 Task: In the  document Sophia ,change text color to 'Dark Blue' Insert the mentioned shape above the text 'Rounded Rectangle'. Change color of the shape to  RedChange shape height to  3
Action: Mouse moved to (432, 206)
Screenshot: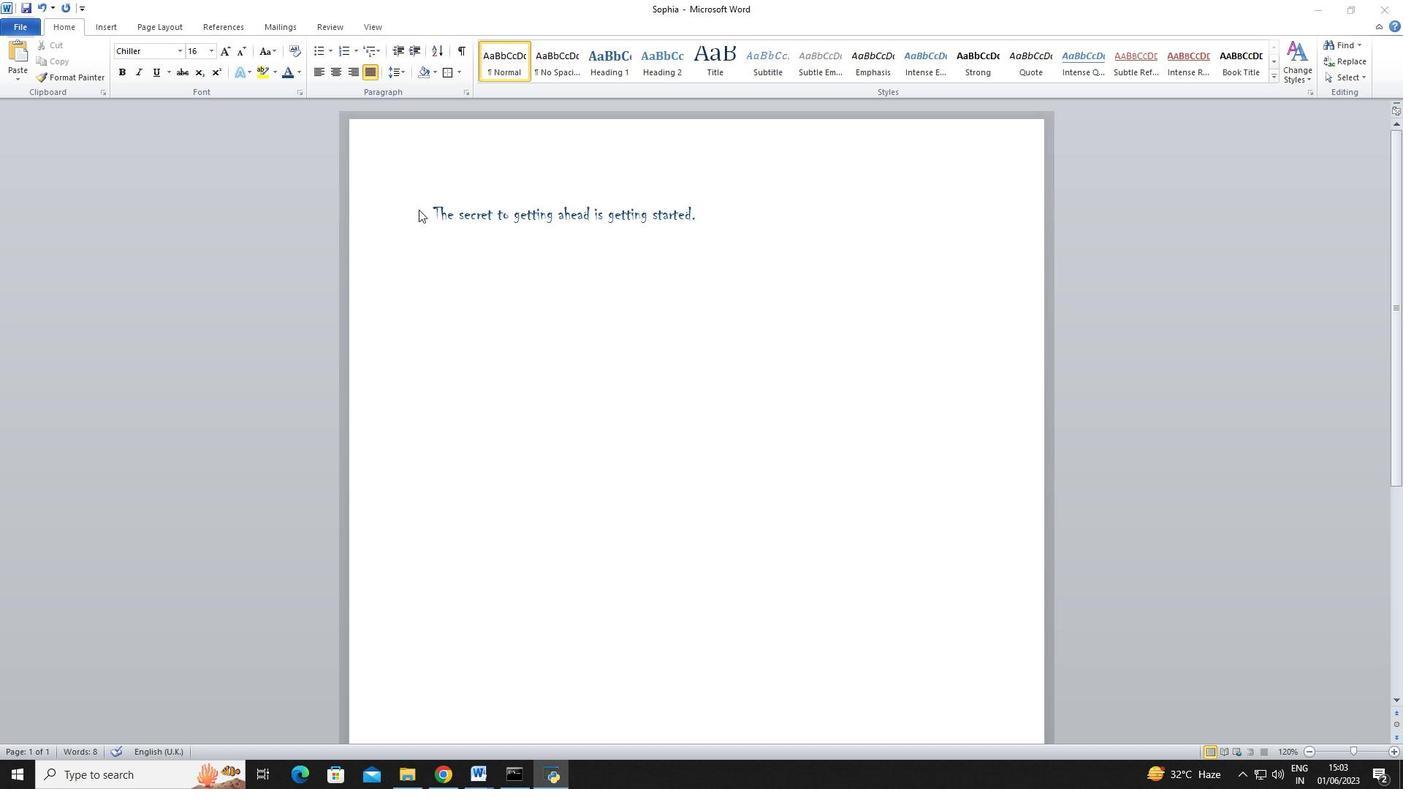 
Action: Mouse pressed left at (432, 206)
Screenshot: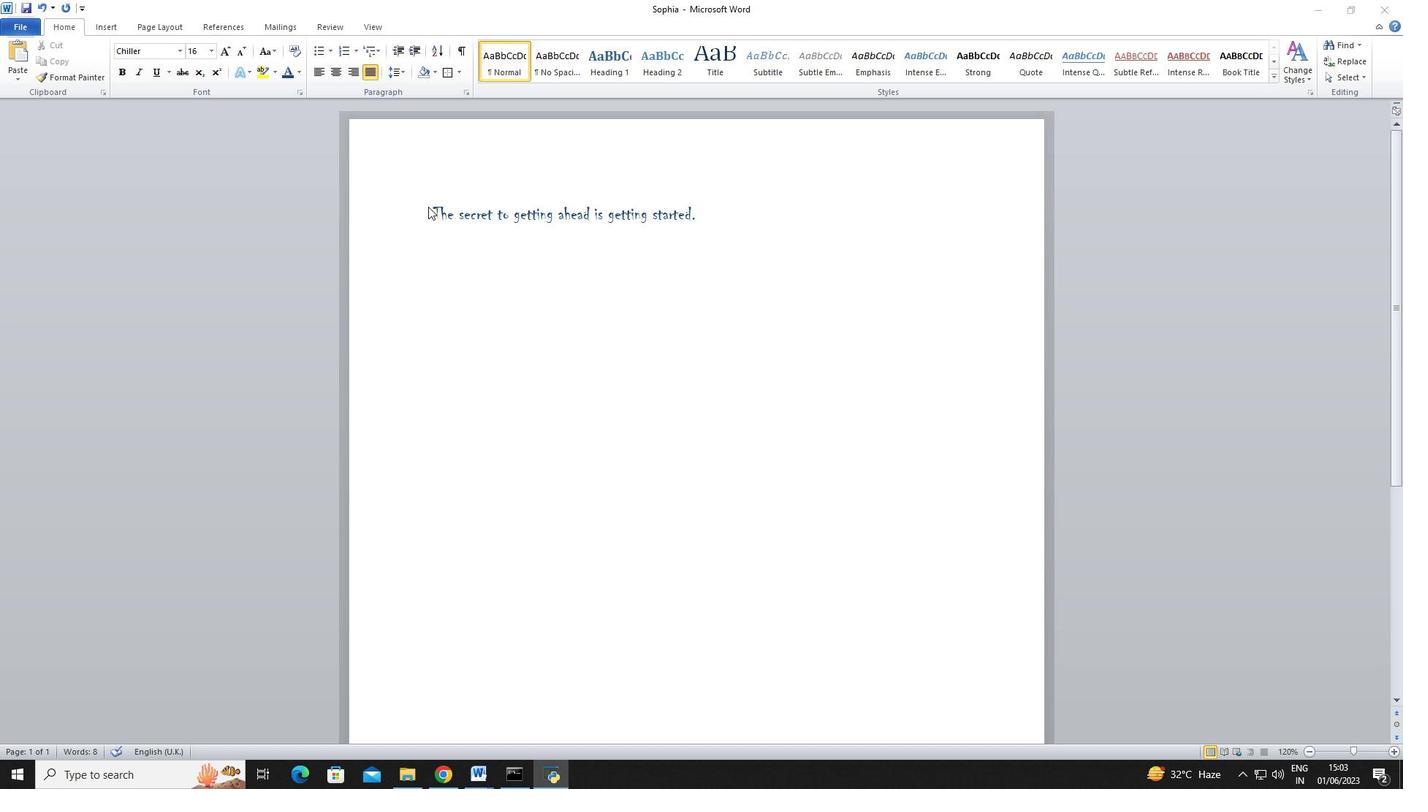 
Action: Mouse moved to (698, 213)
Screenshot: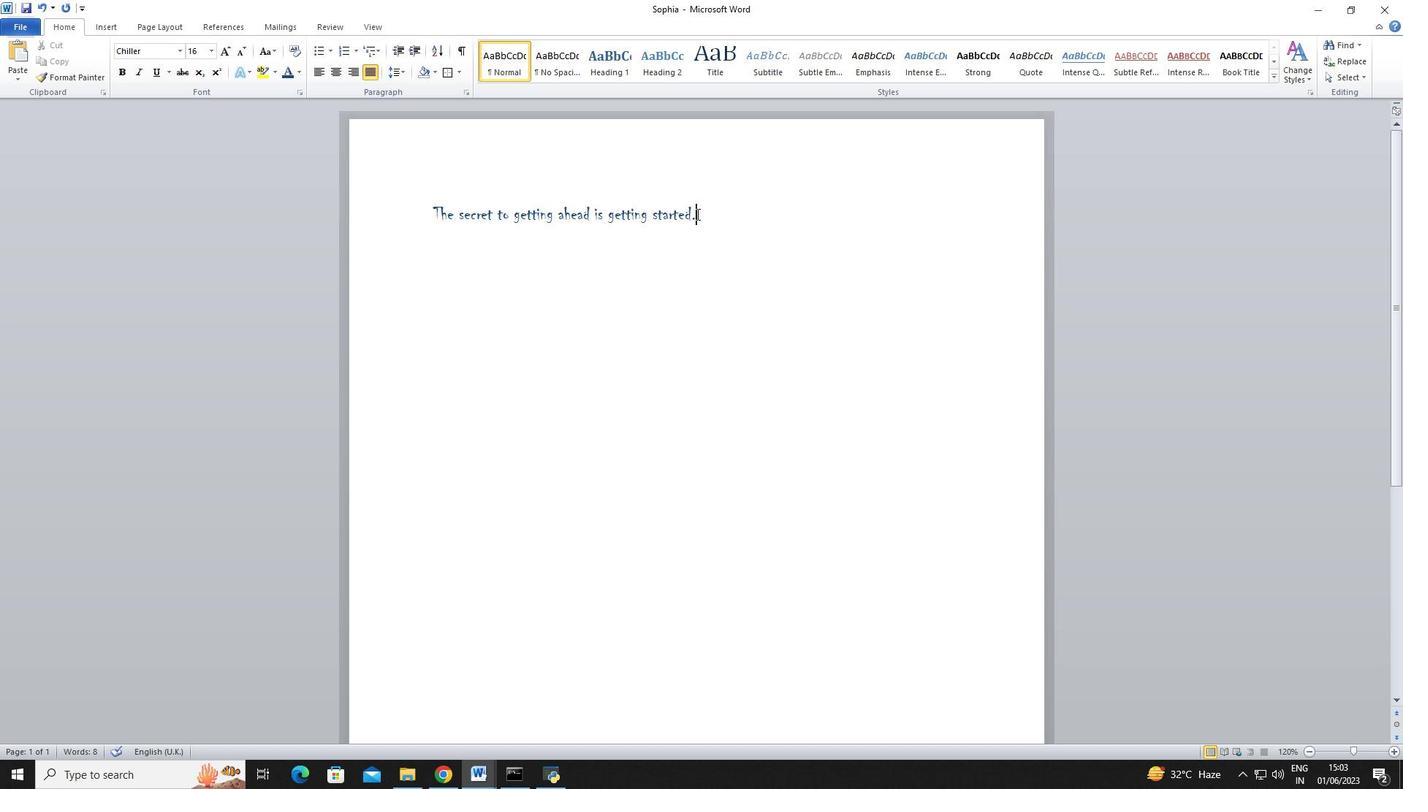 
Action: Mouse pressed left at (698, 213)
Screenshot: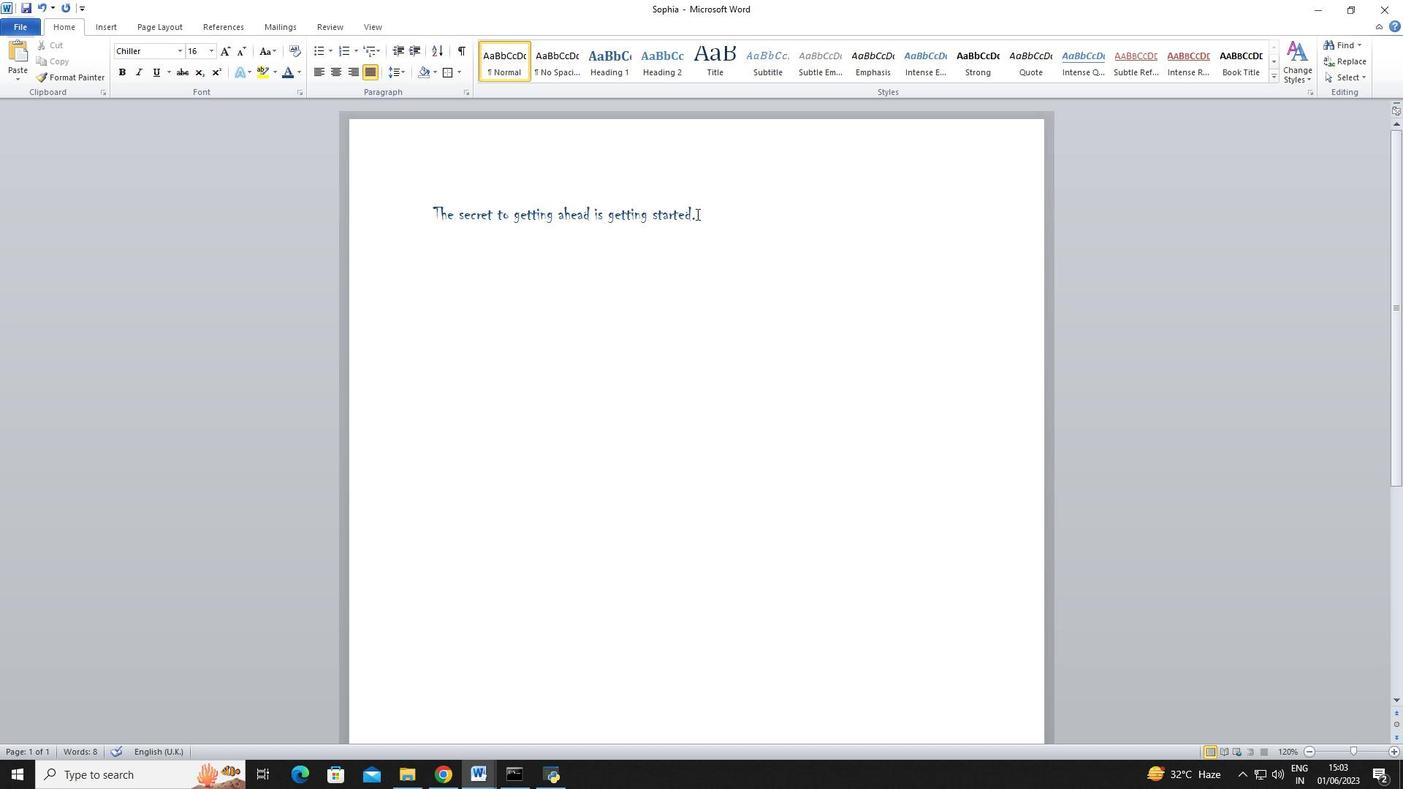 
Action: Mouse moved to (299, 76)
Screenshot: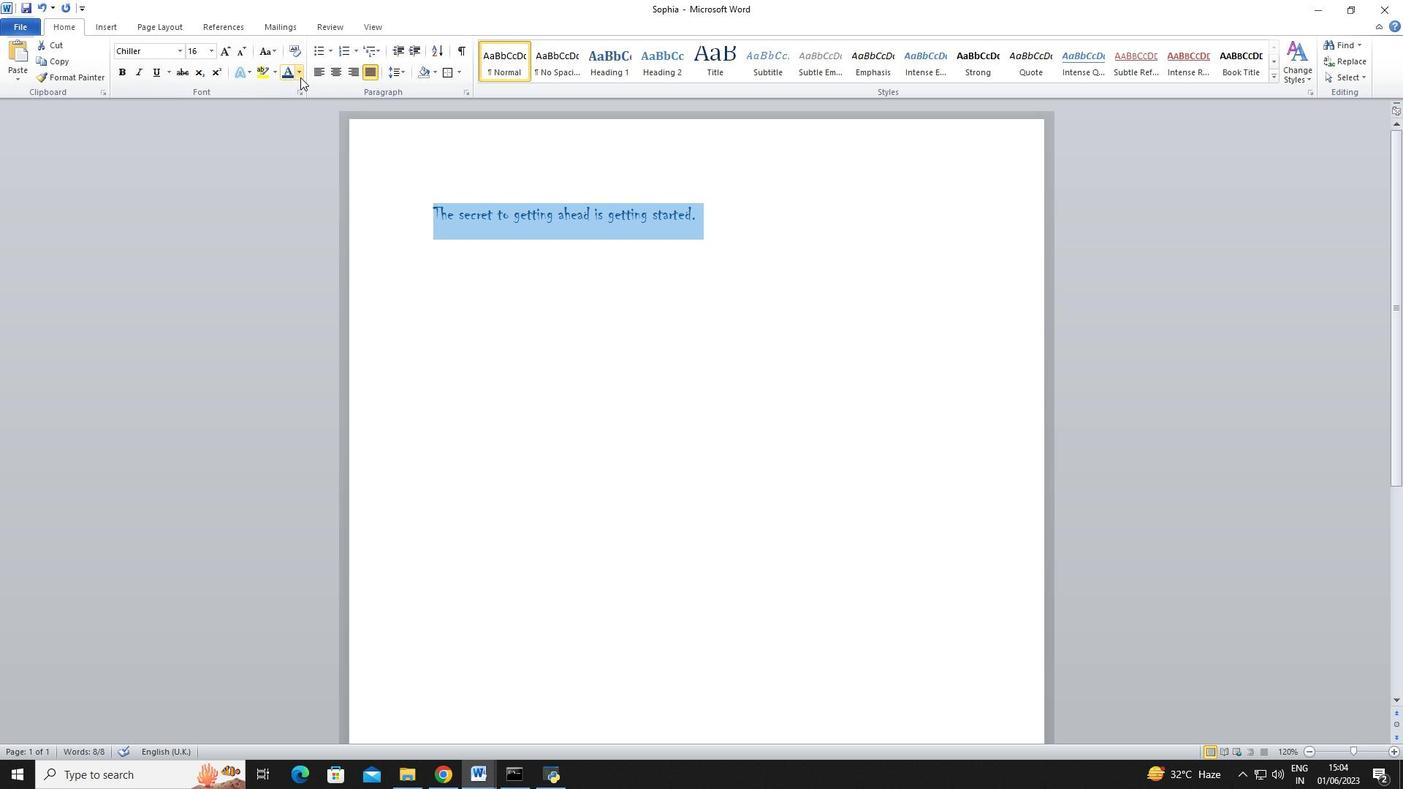 
Action: Mouse pressed left at (299, 76)
Screenshot: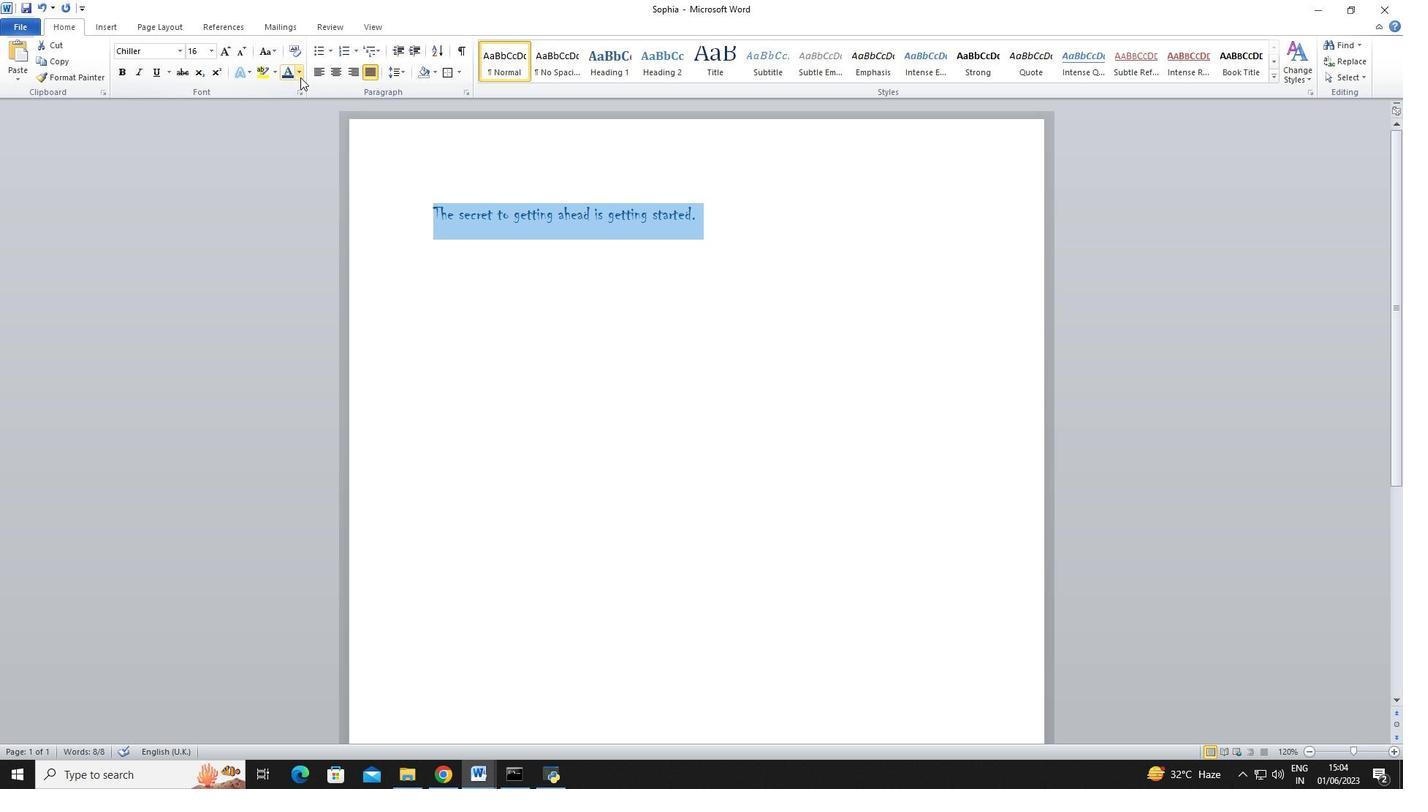 
Action: Mouse moved to (323, 116)
Screenshot: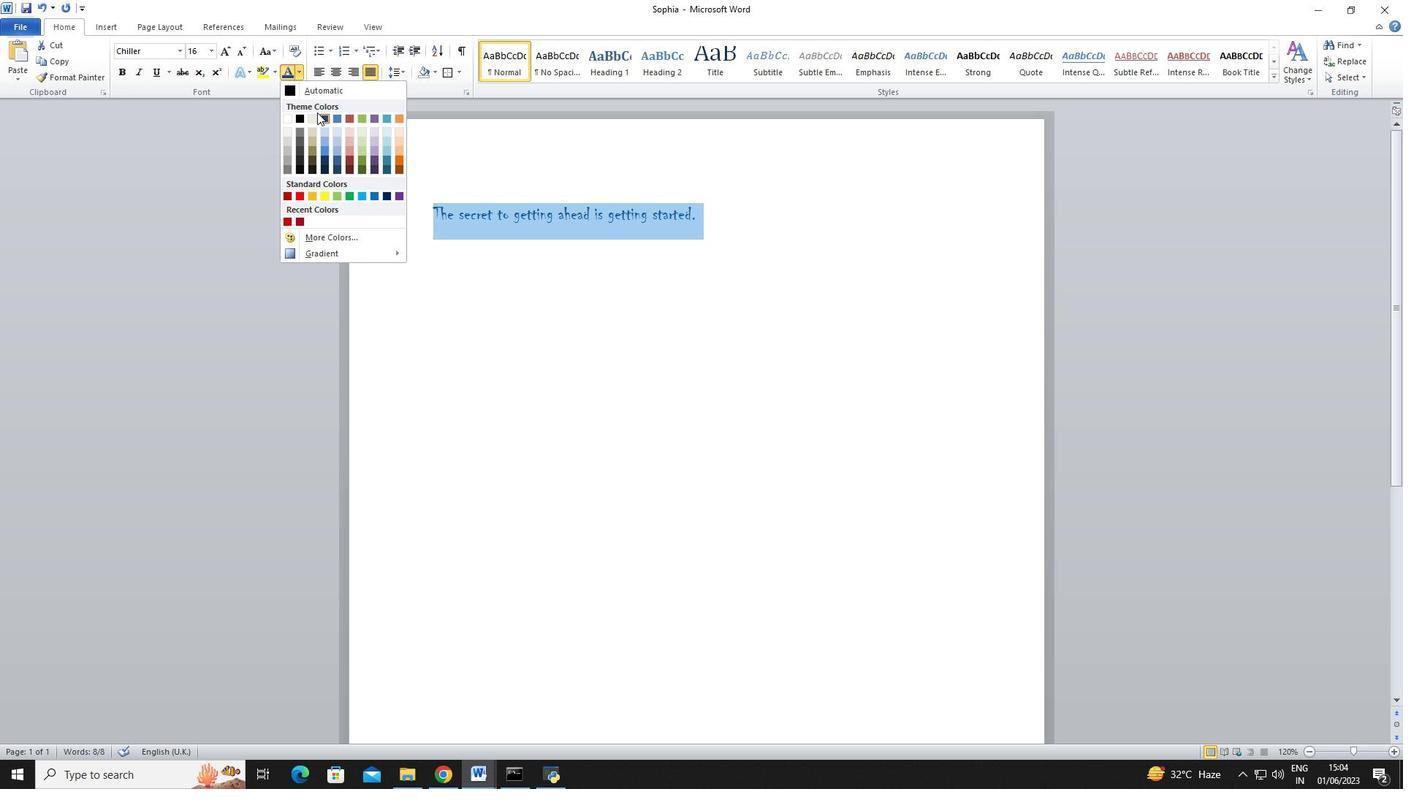 
Action: Mouse pressed left at (323, 116)
Screenshot: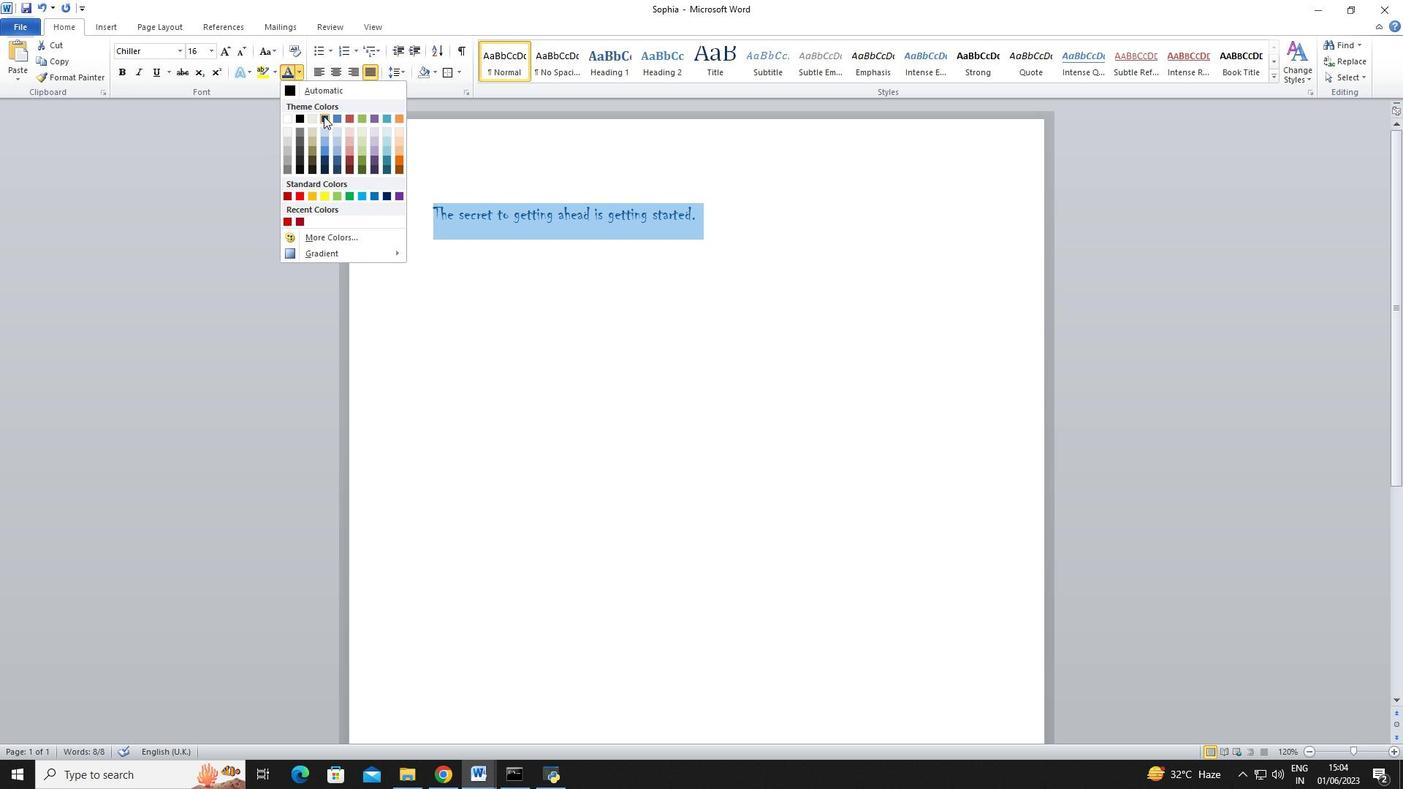 
Action: Mouse moved to (432, 198)
Screenshot: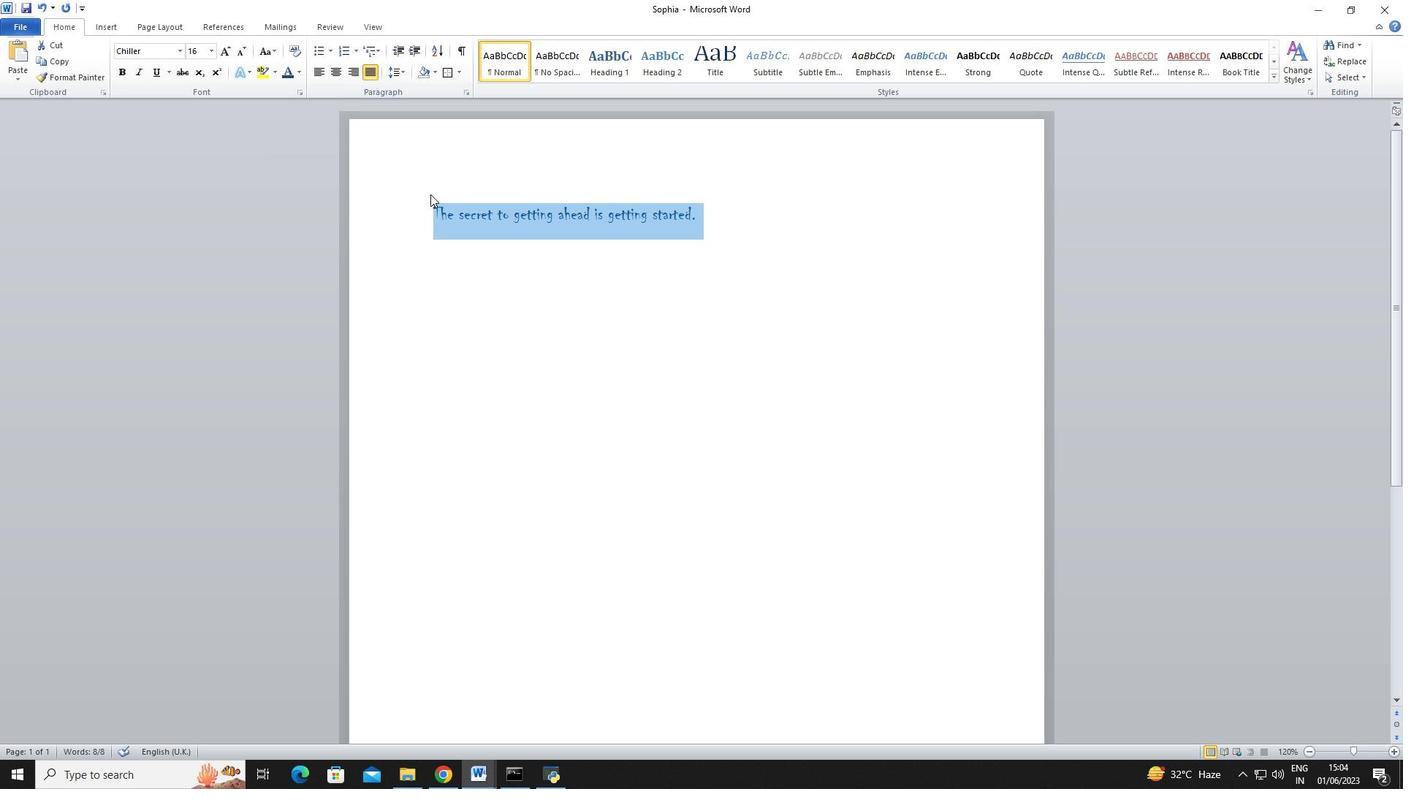 
Action: Mouse pressed left at (432, 198)
Screenshot: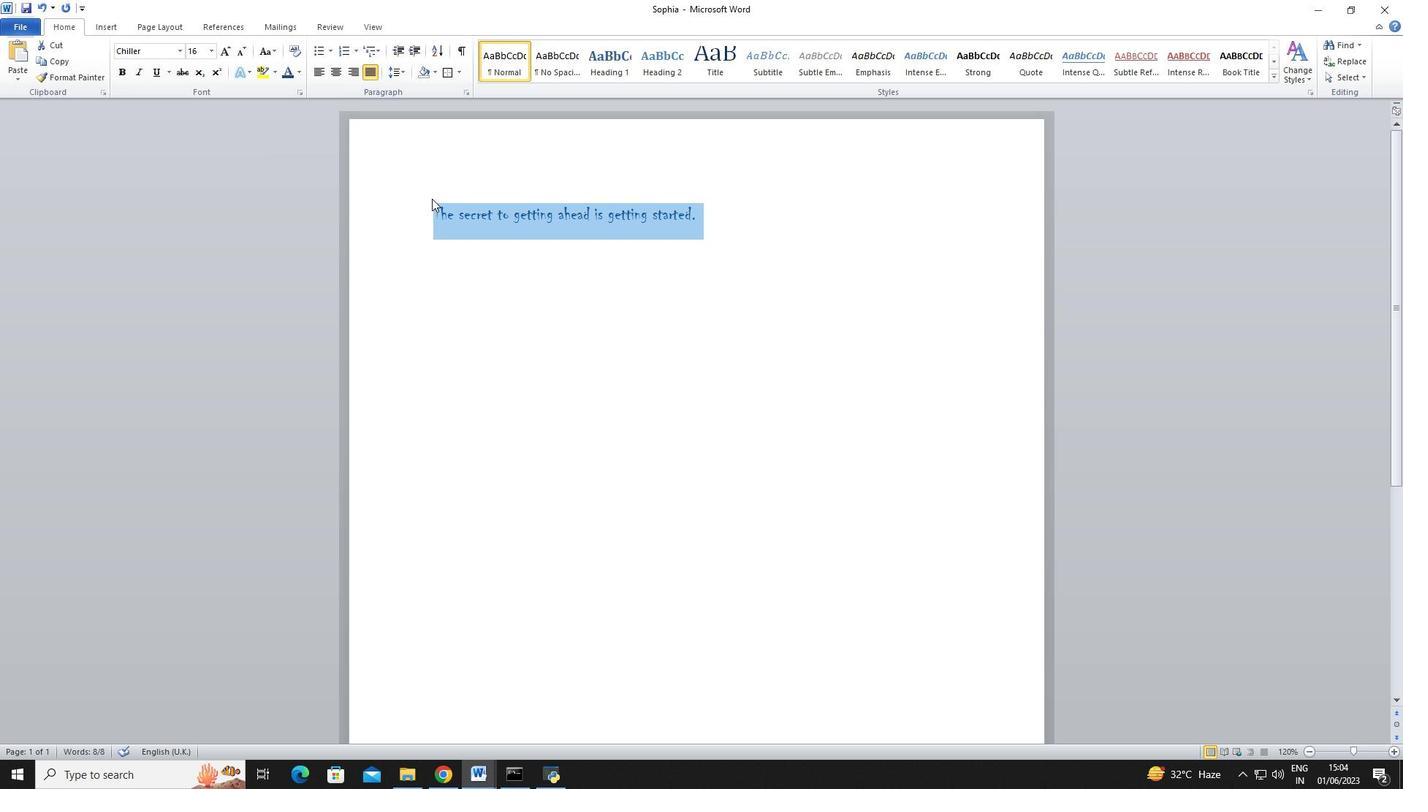 
Action: Mouse moved to (432, 214)
Screenshot: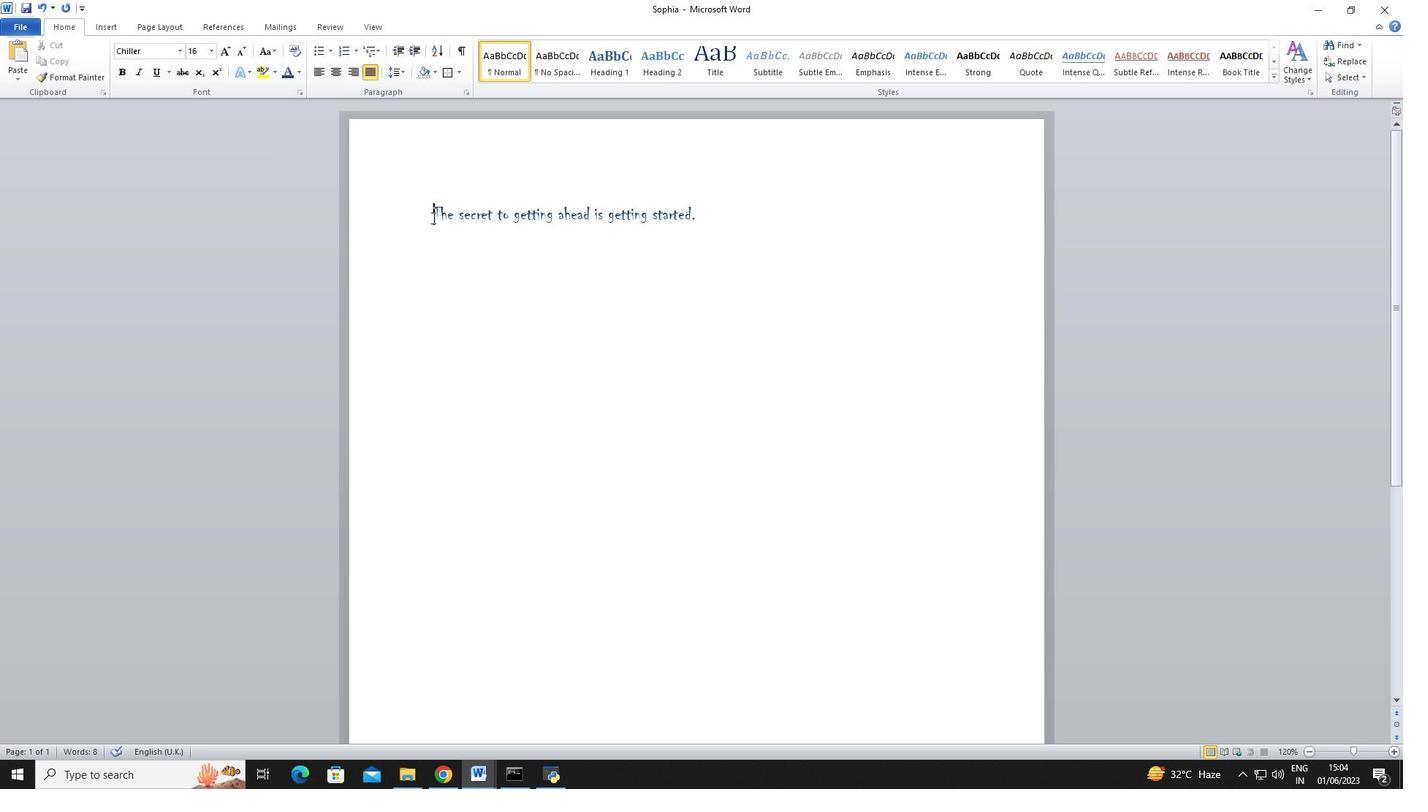
Action: Key pressed <Key.enter>
Screenshot: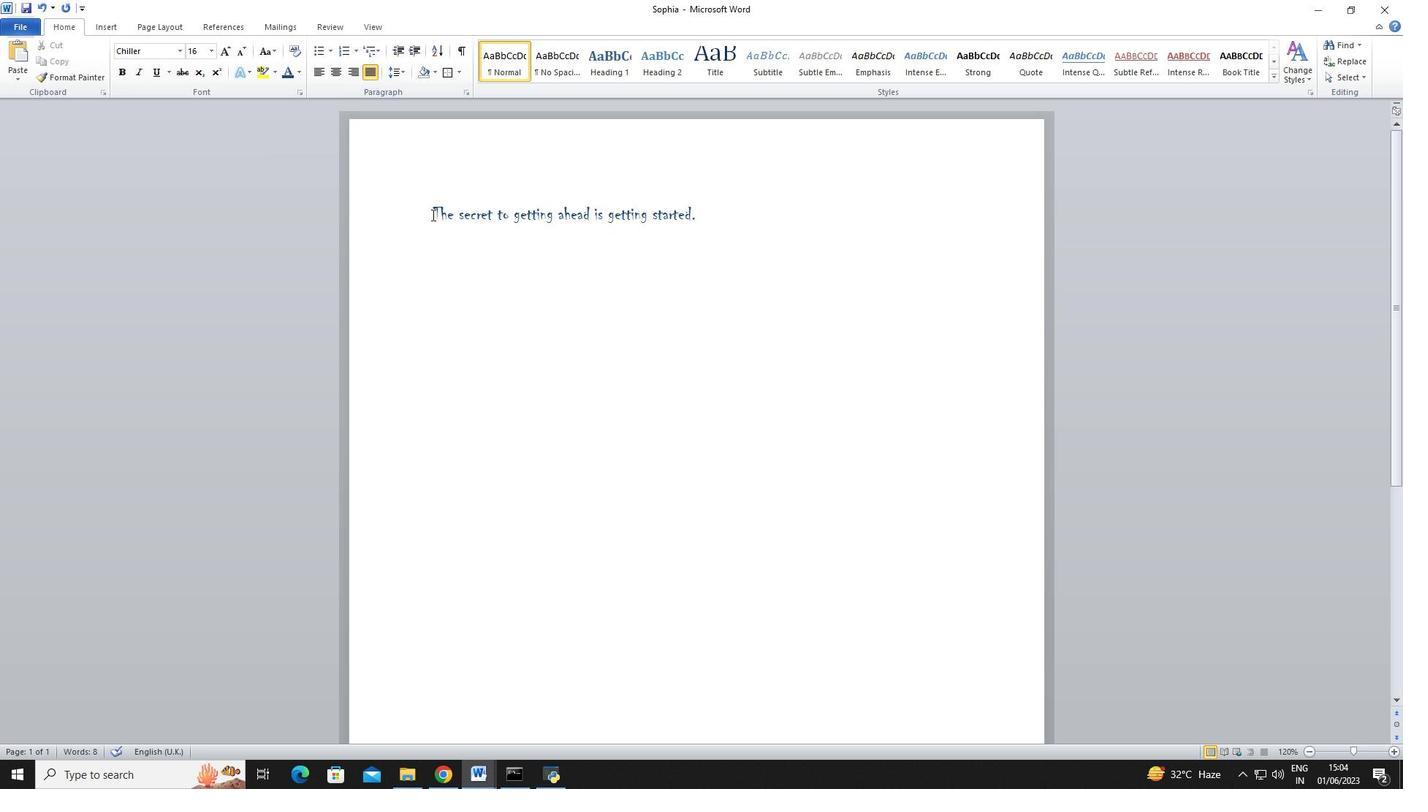 
Action: Mouse moved to (427, 206)
Screenshot: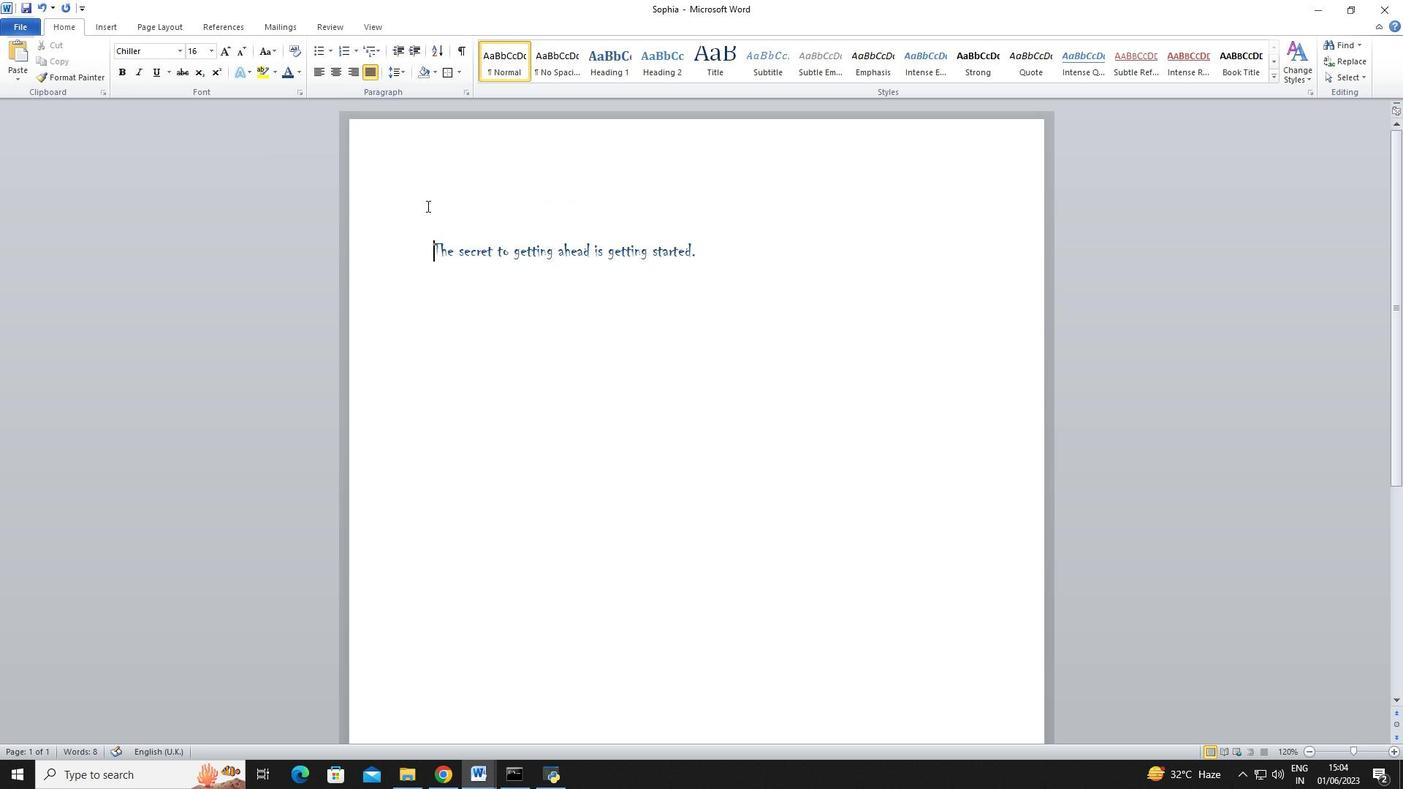 
Action: Mouse pressed left at (427, 206)
Screenshot: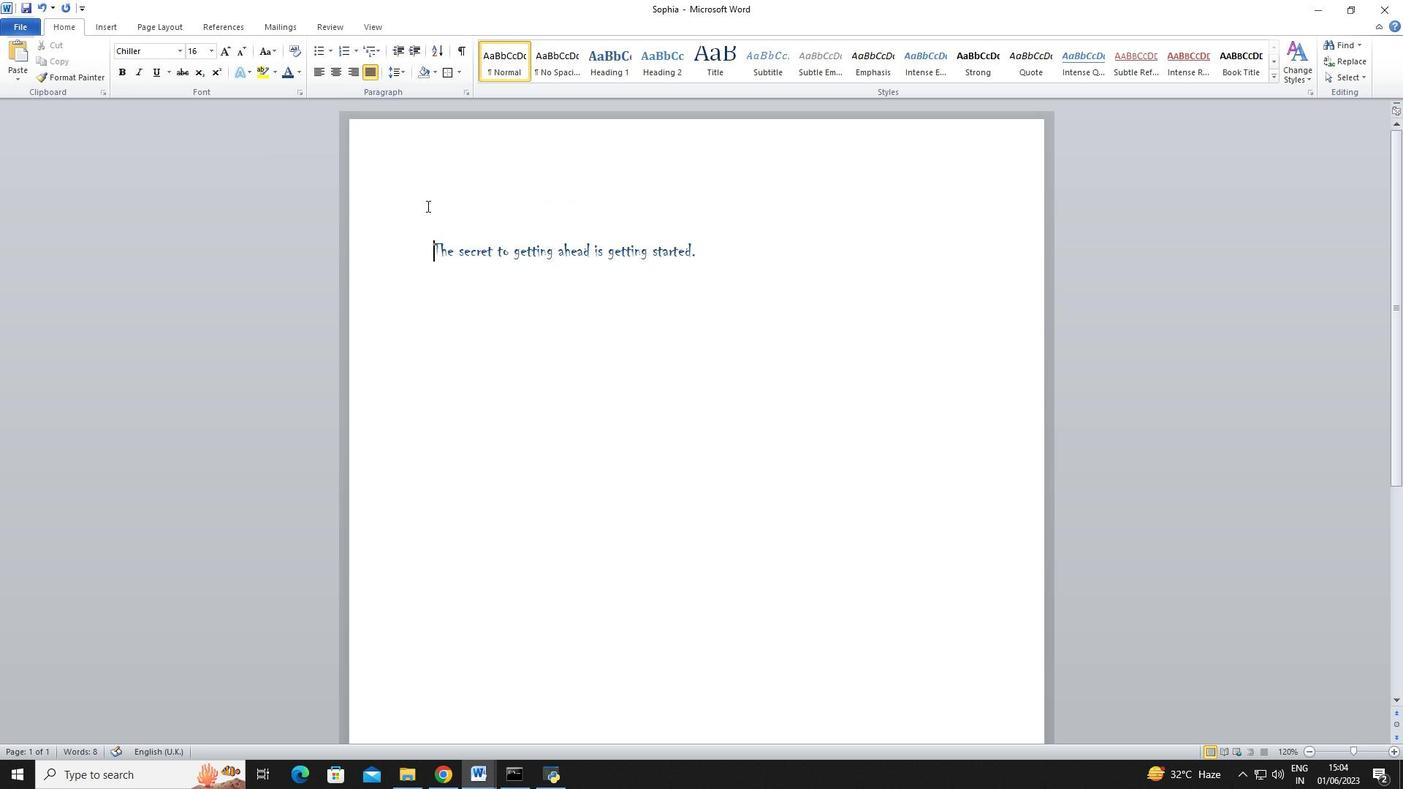 
Action: Mouse moved to (106, 32)
Screenshot: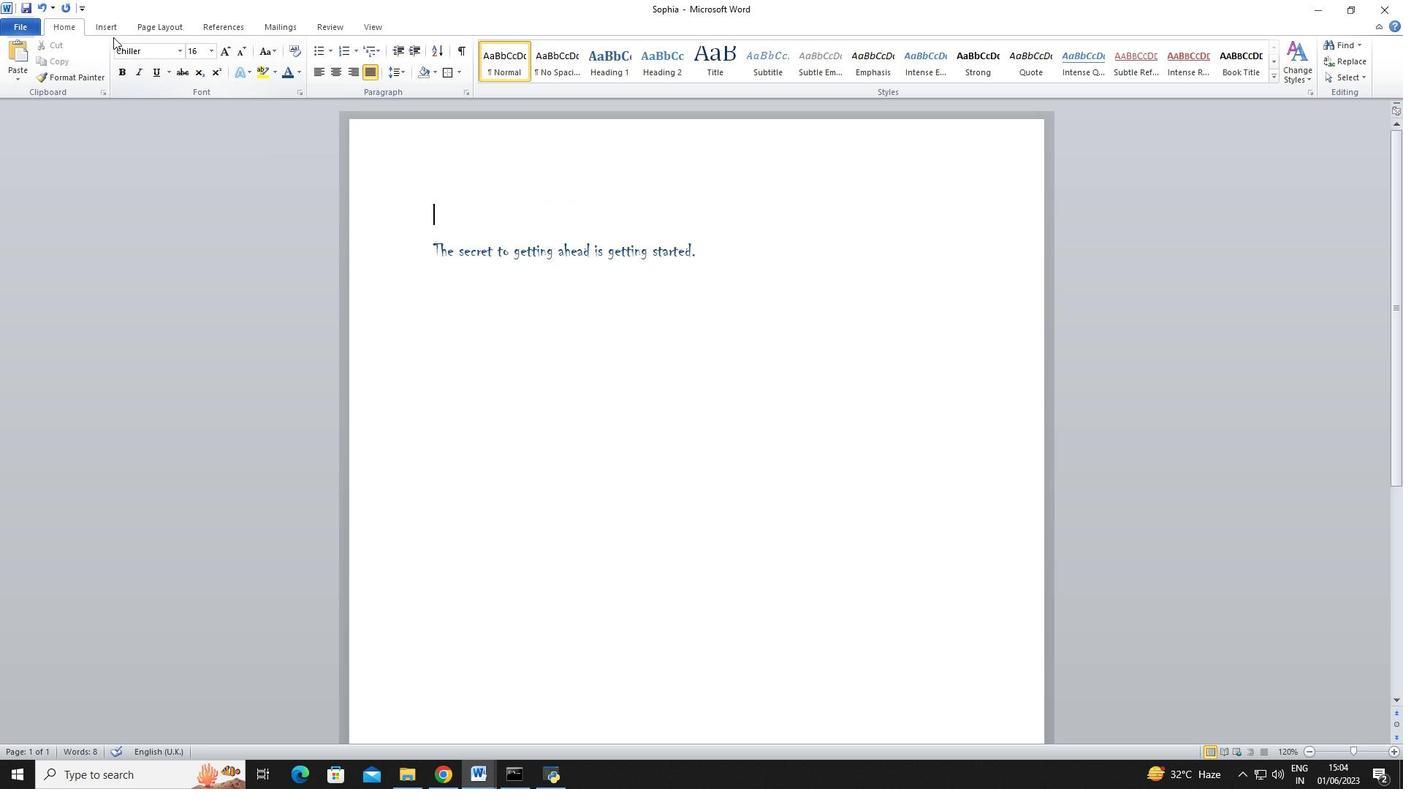 
Action: Mouse pressed left at (106, 32)
Screenshot: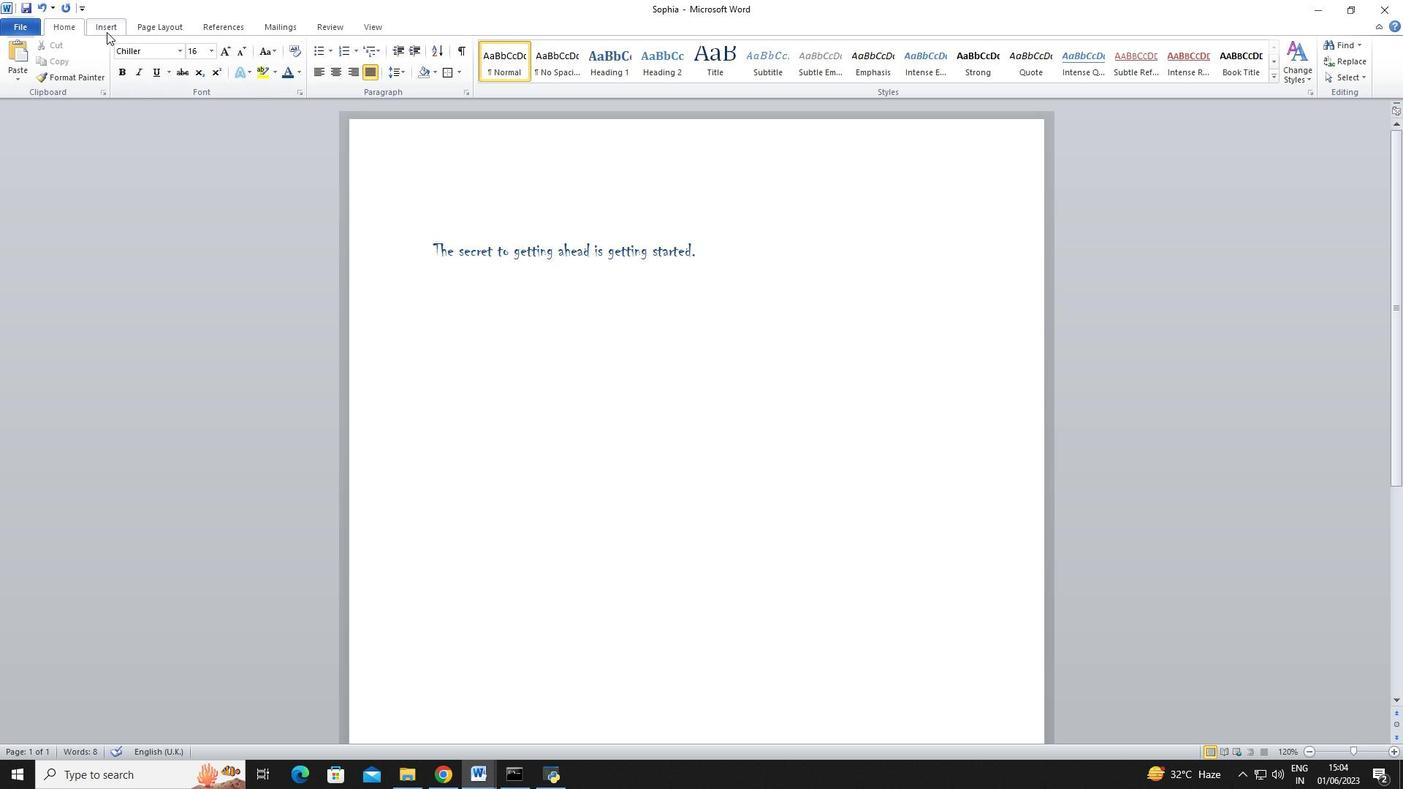 
Action: Mouse moved to (208, 72)
Screenshot: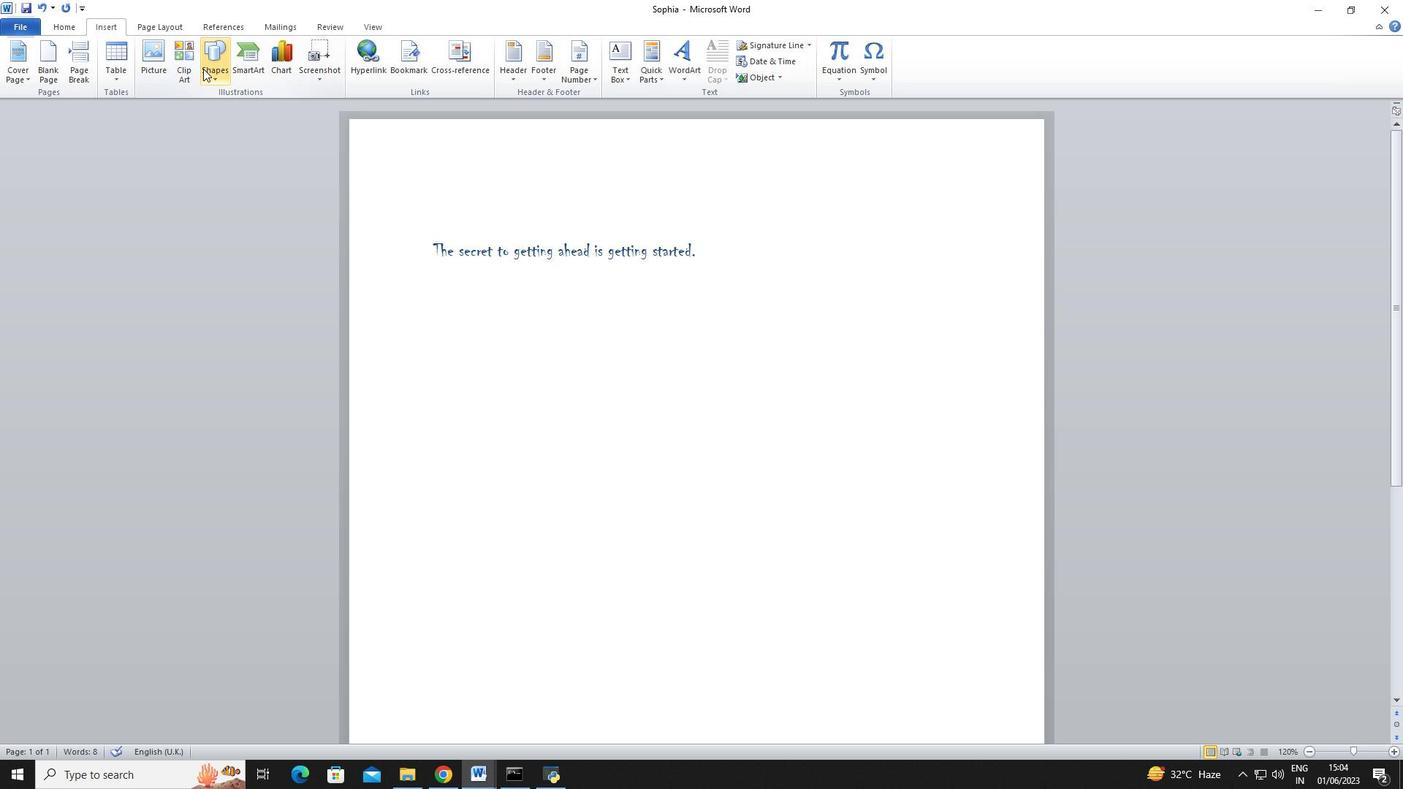 
Action: Mouse pressed left at (208, 72)
Screenshot: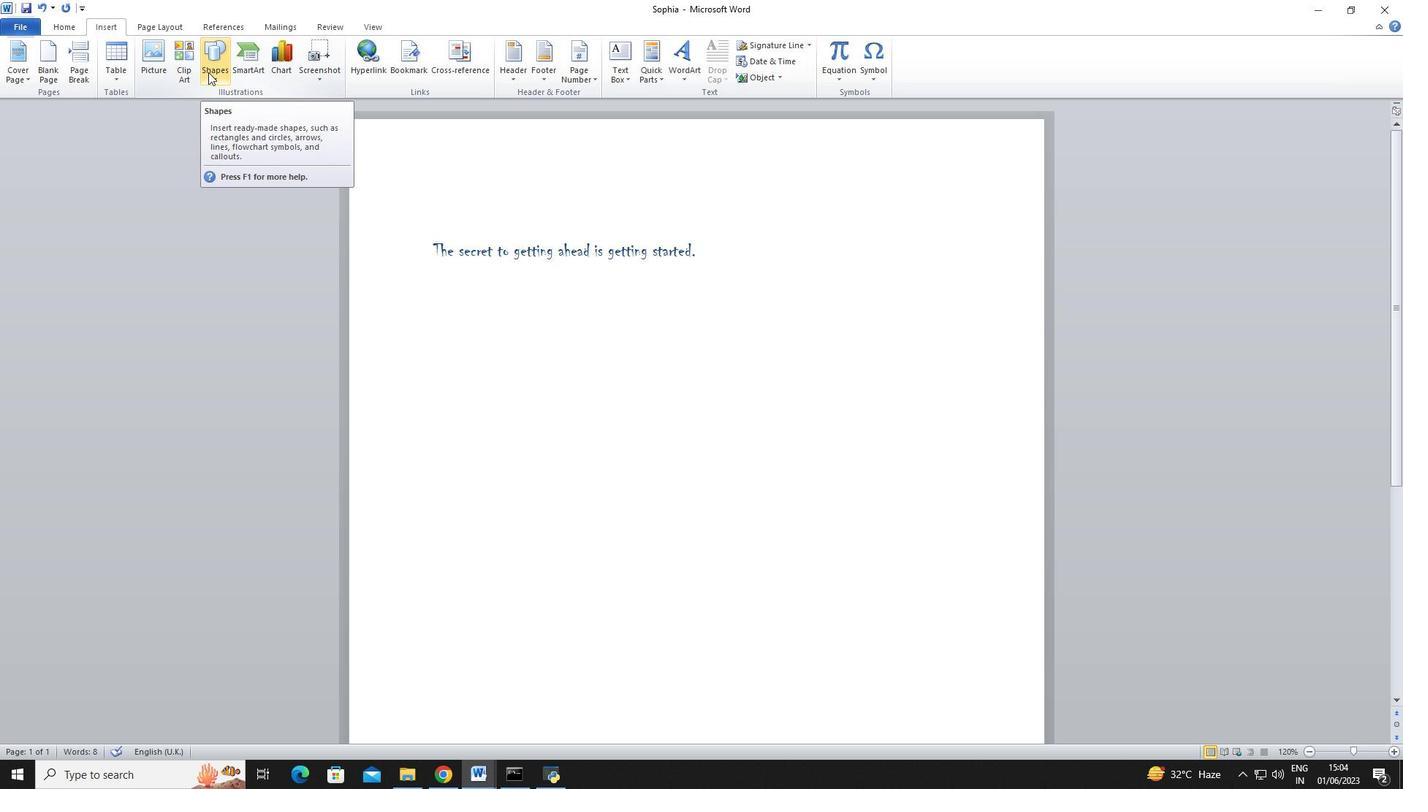 
Action: Mouse moved to (223, 174)
Screenshot: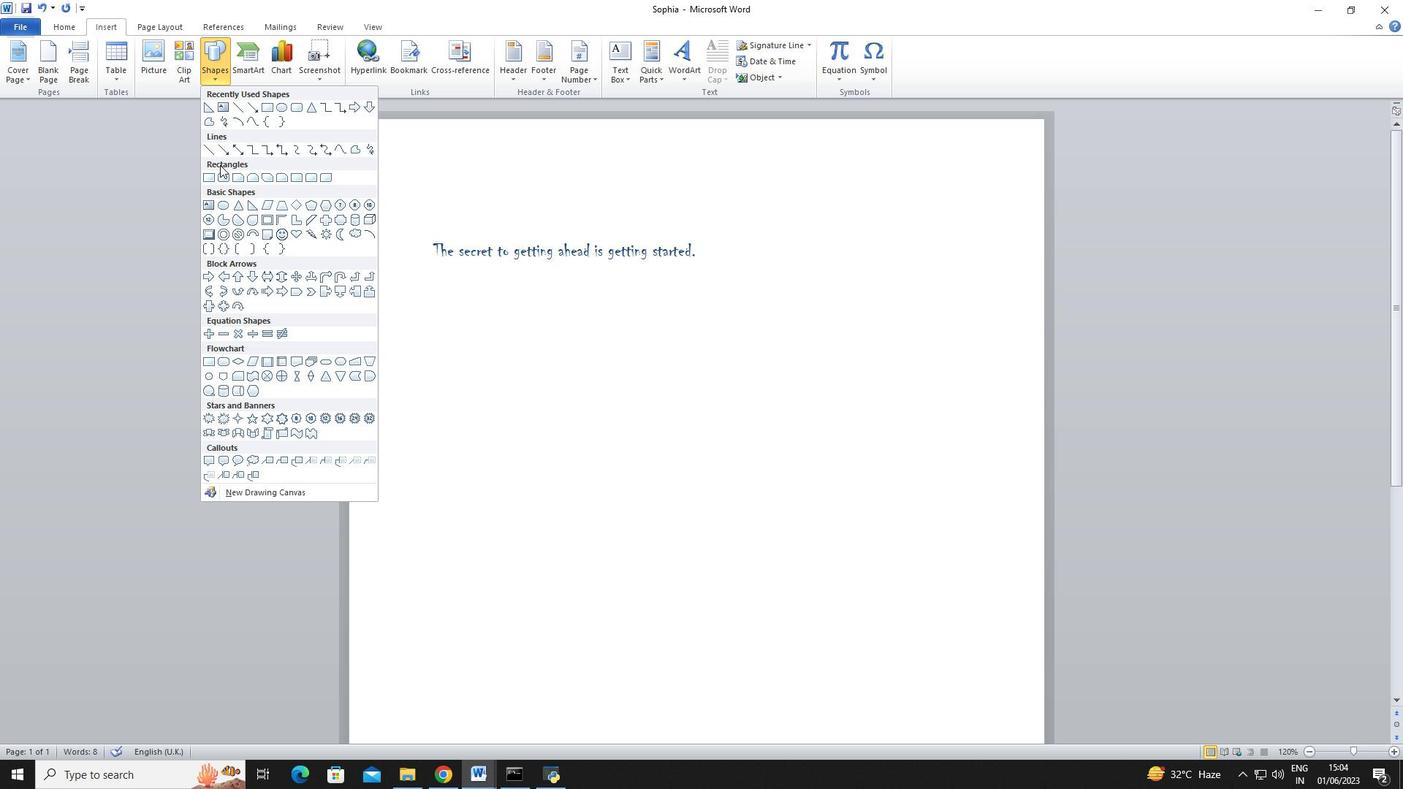 
Action: Mouse pressed left at (223, 174)
Screenshot: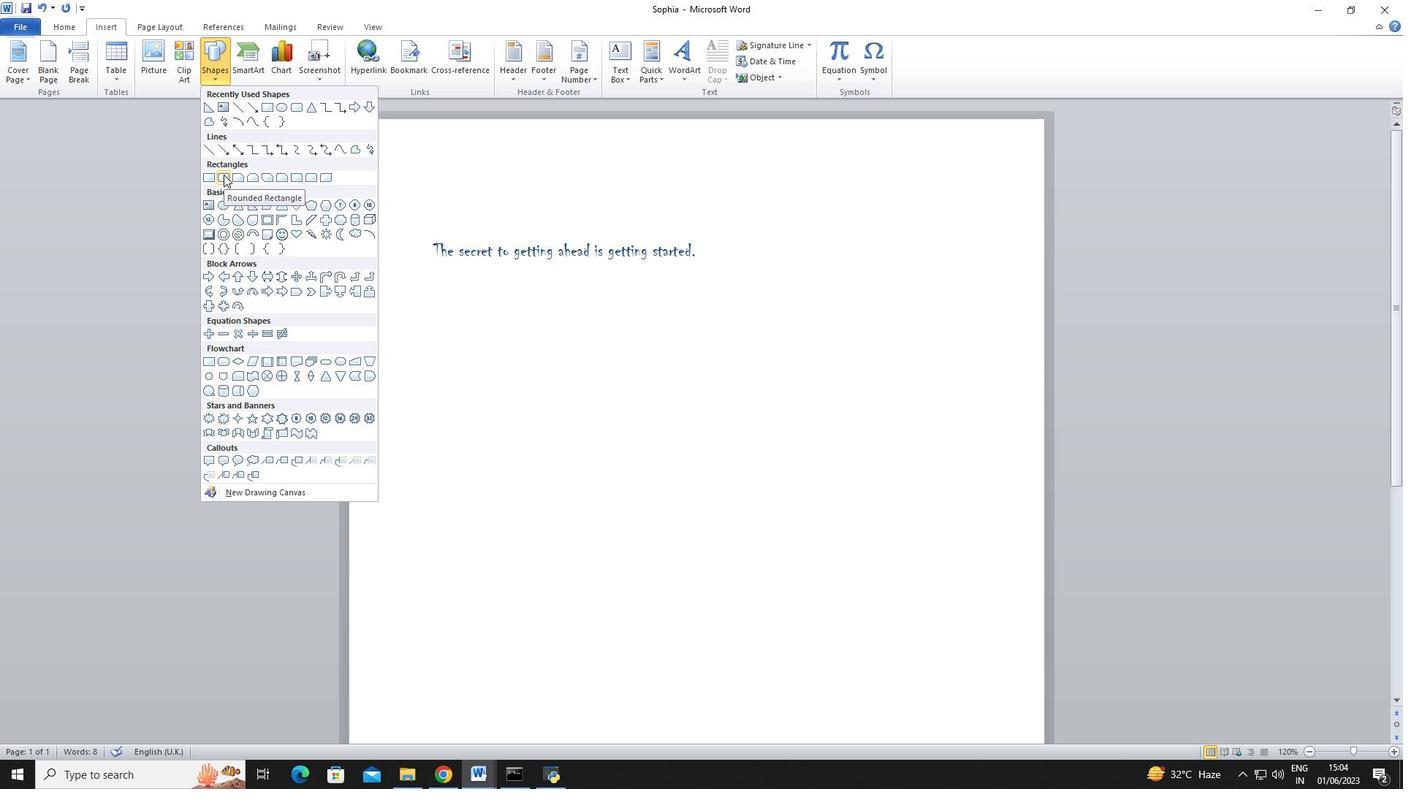 
Action: Mouse moved to (437, 184)
Screenshot: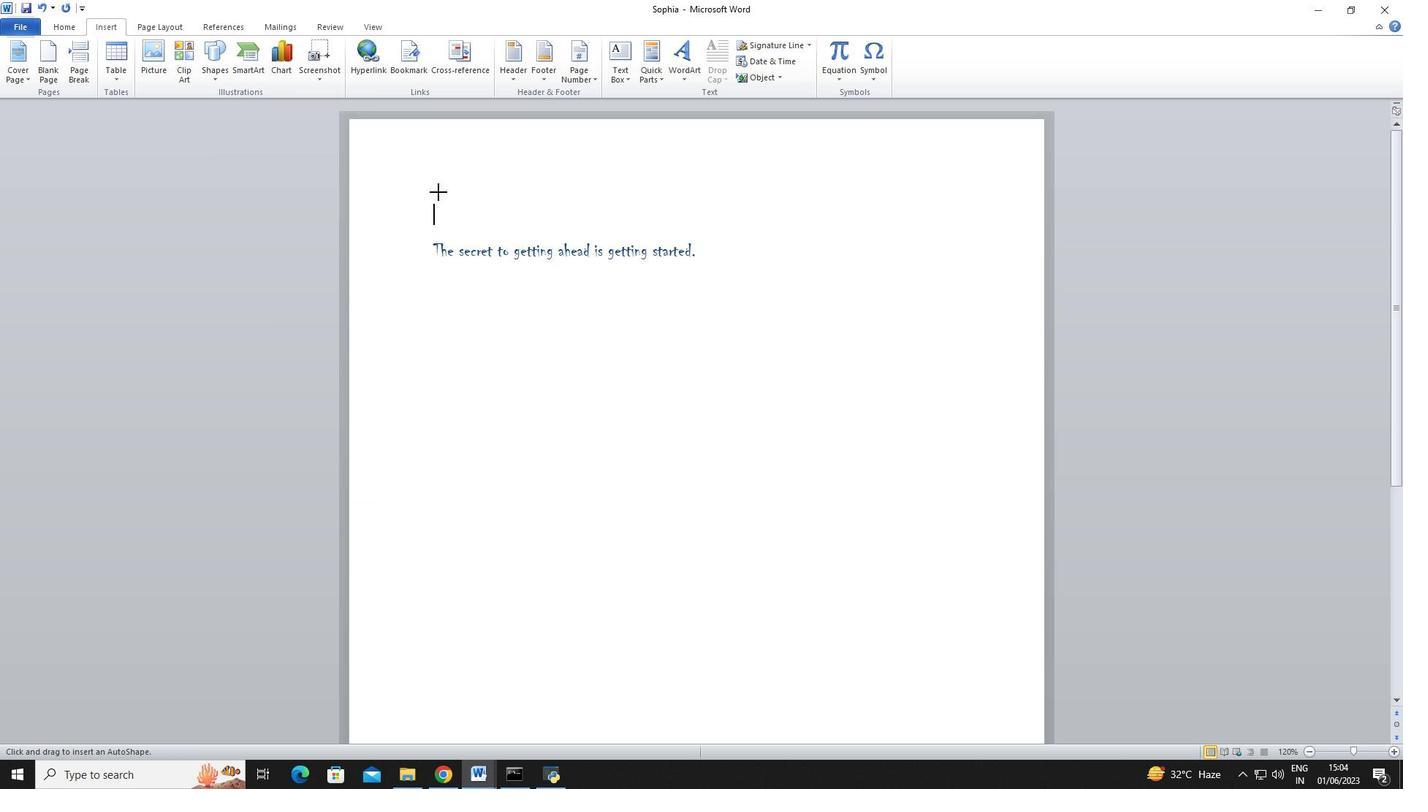 
Action: Mouse pressed left at (437, 184)
Screenshot: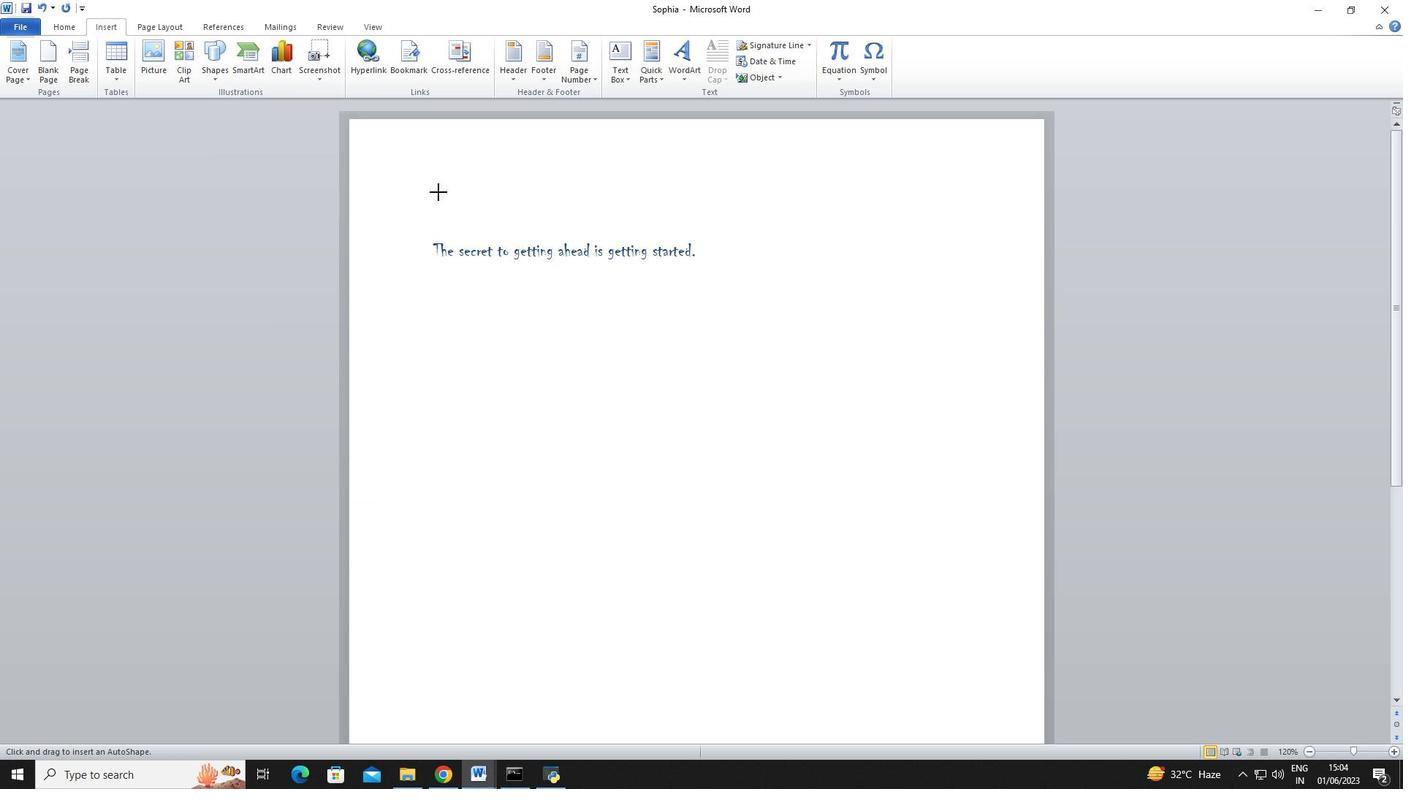 
Action: Mouse moved to (540, 48)
Screenshot: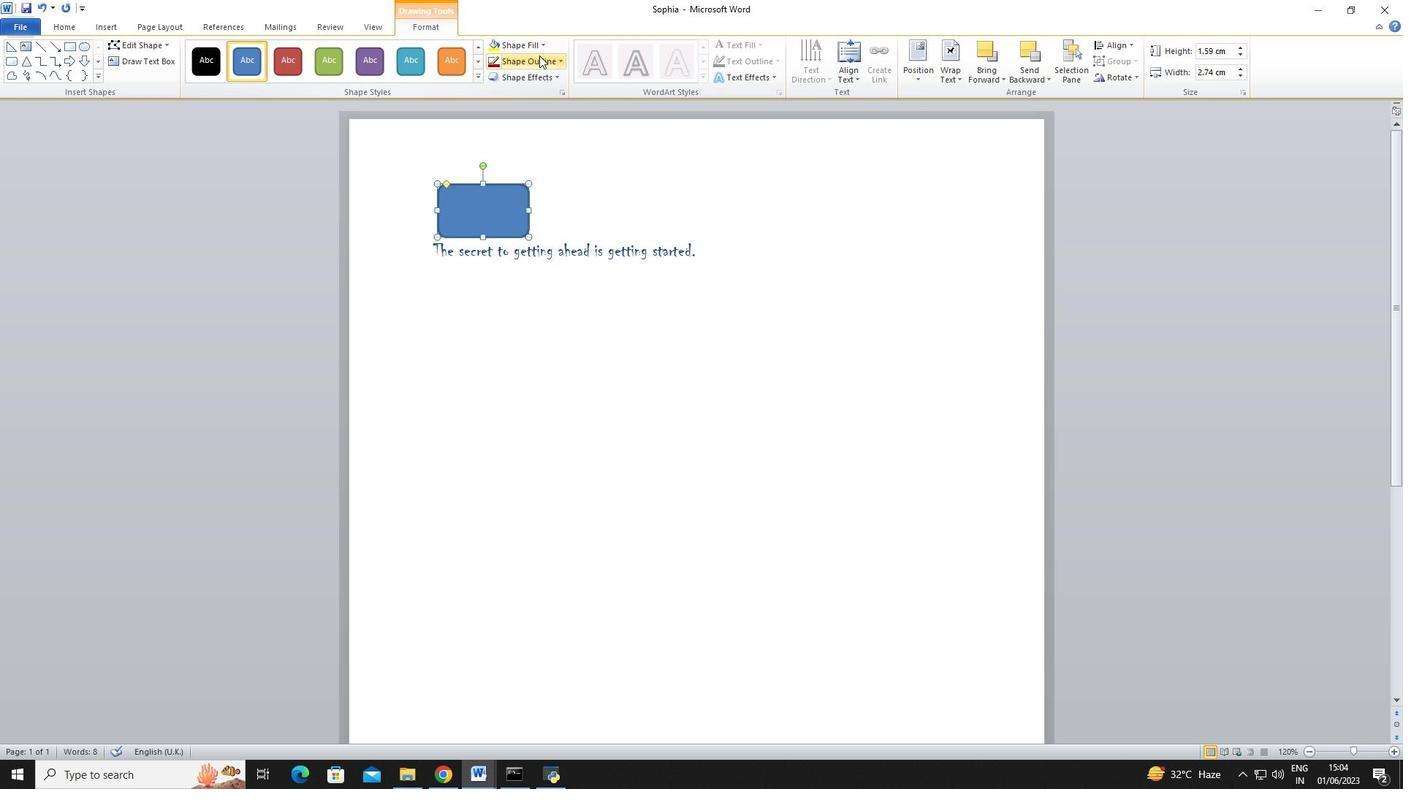 
Action: Mouse pressed left at (540, 48)
Screenshot: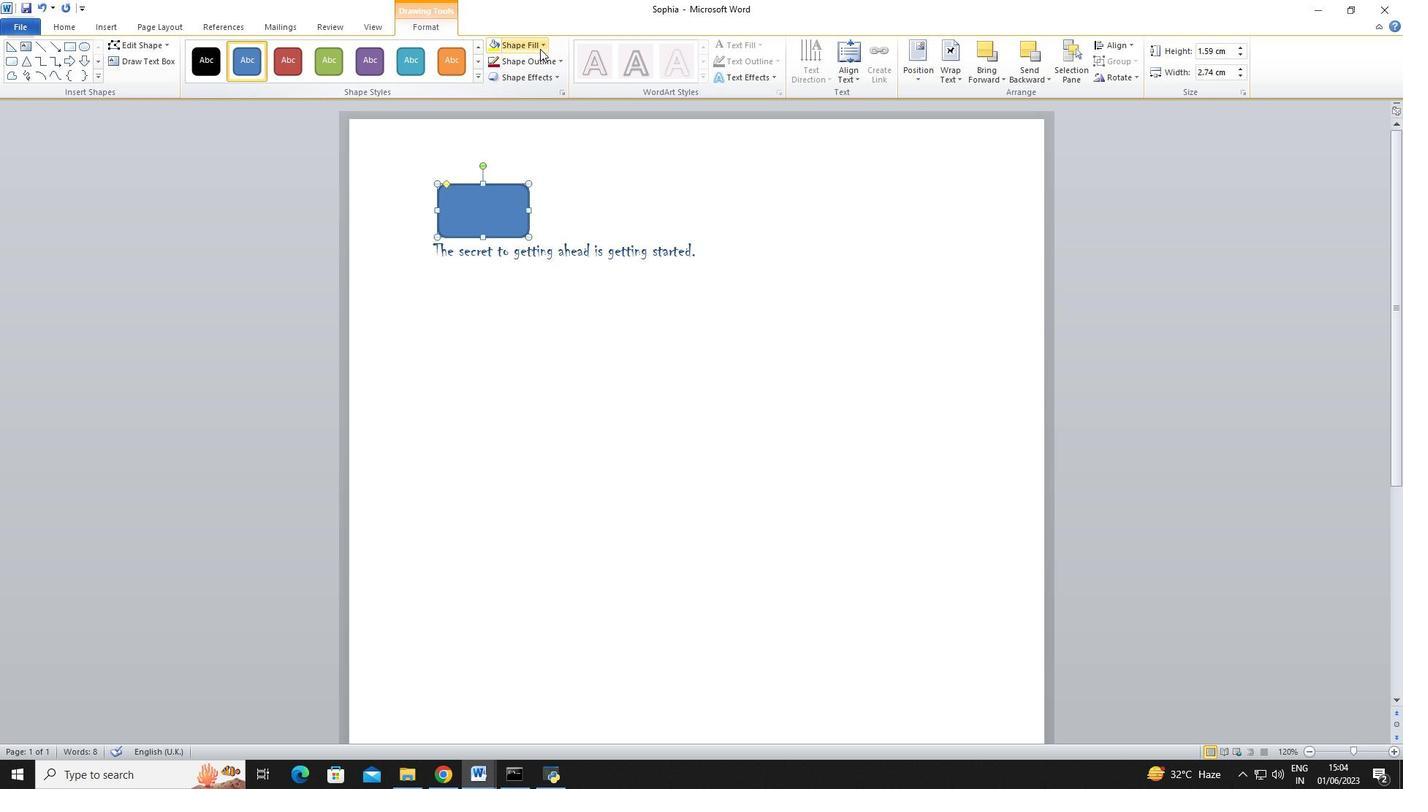 
Action: Mouse moved to (506, 149)
Screenshot: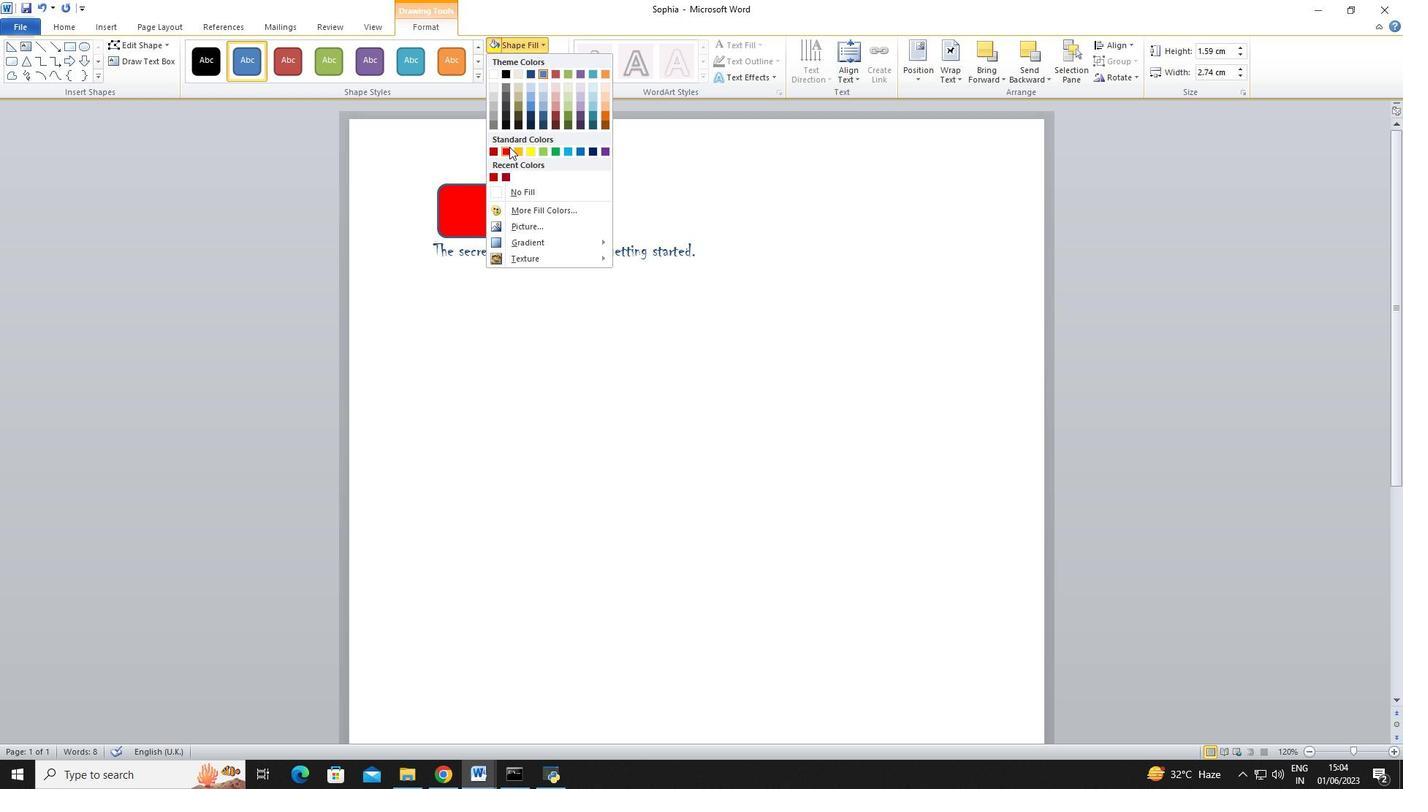 
Action: Mouse pressed left at (506, 149)
Screenshot: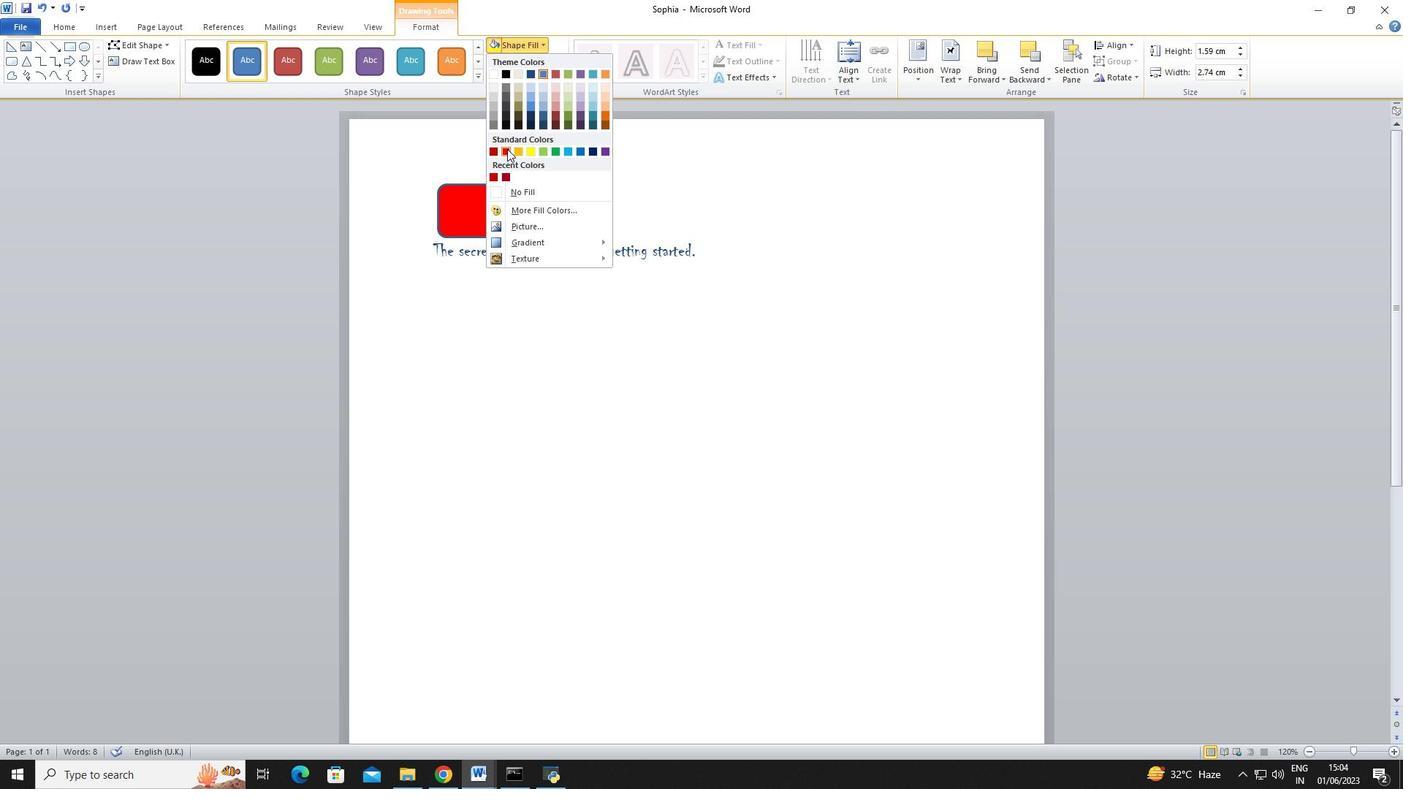 
Action: Mouse moved to (1242, 48)
Screenshot: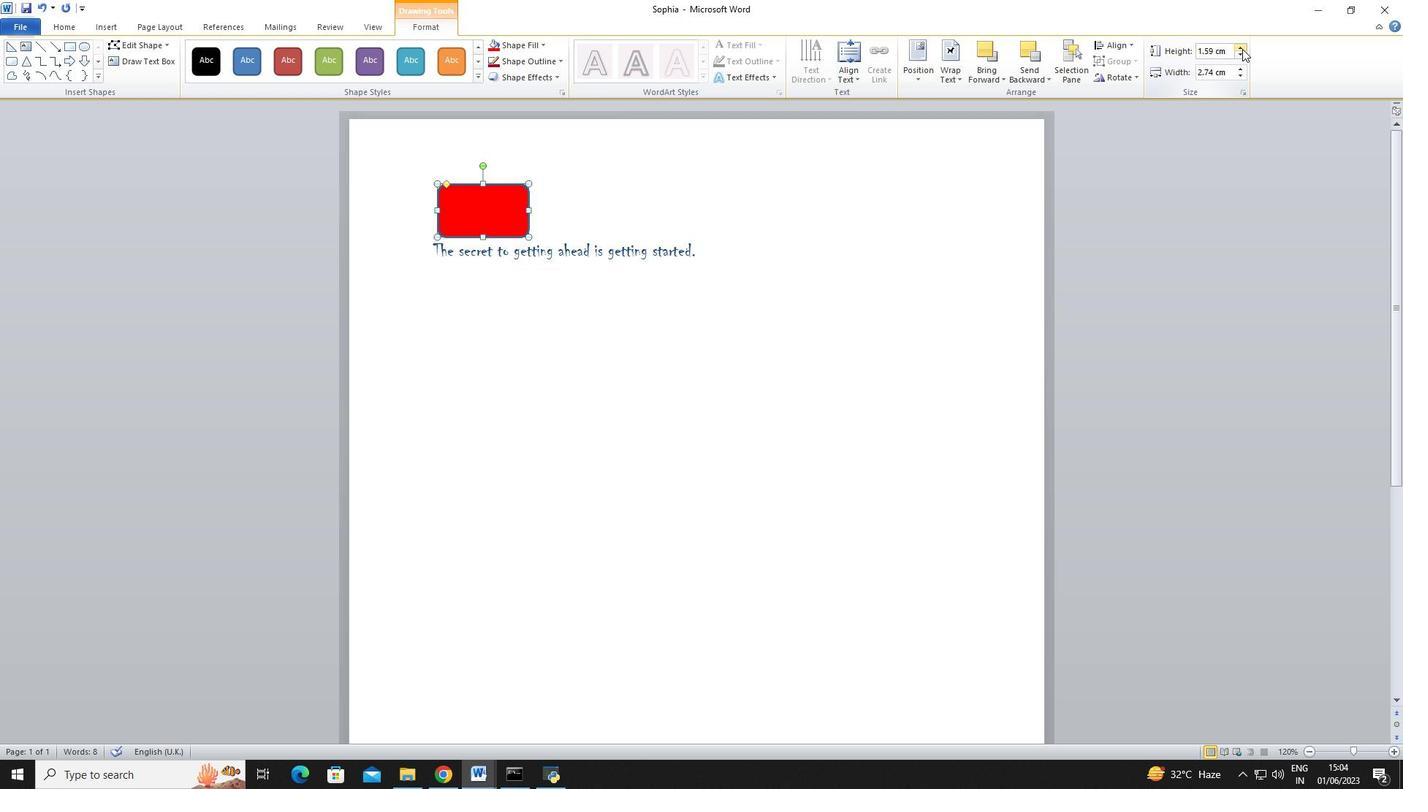 
Action: Mouse pressed left at (1242, 48)
Screenshot: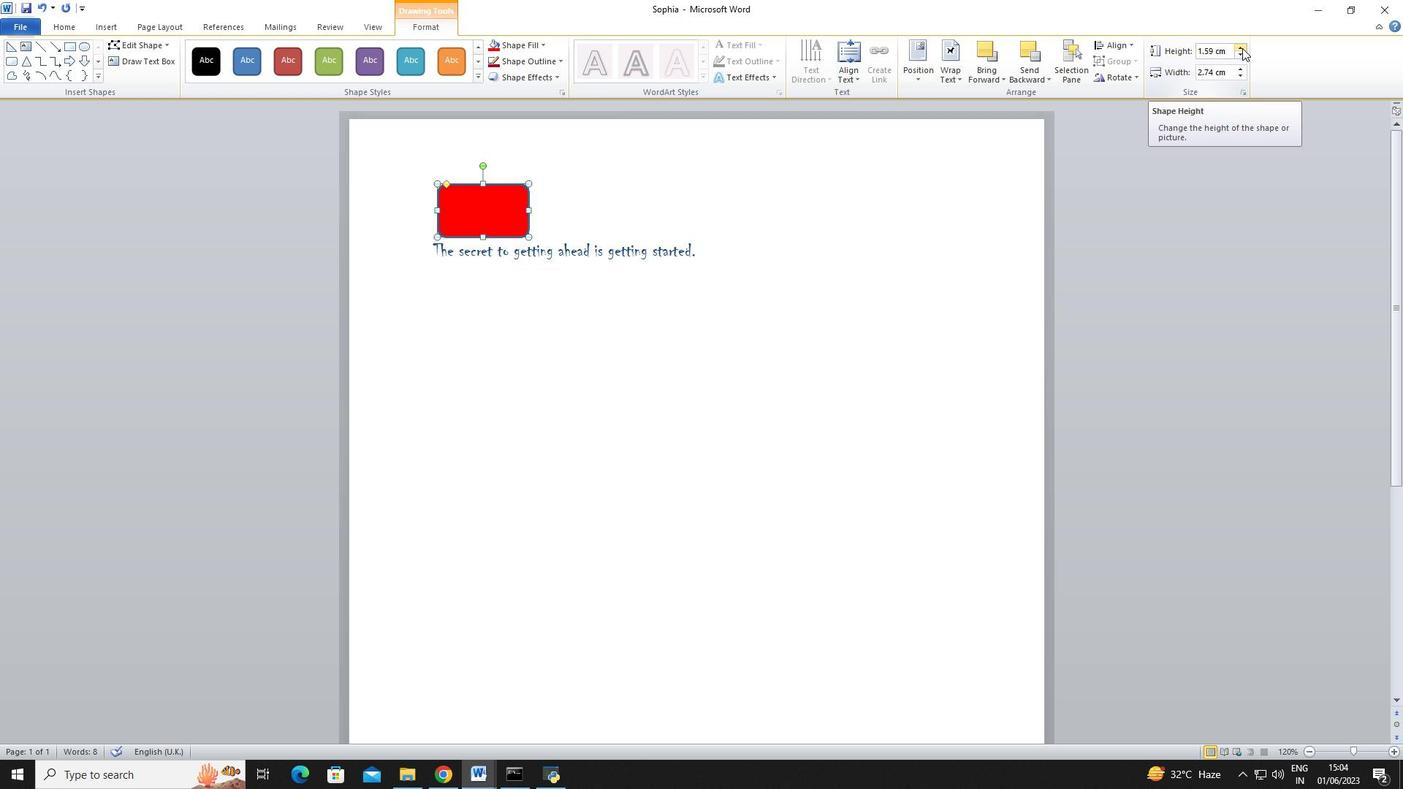 
Action: Mouse pressed left at (1242, 48)
Screenshot: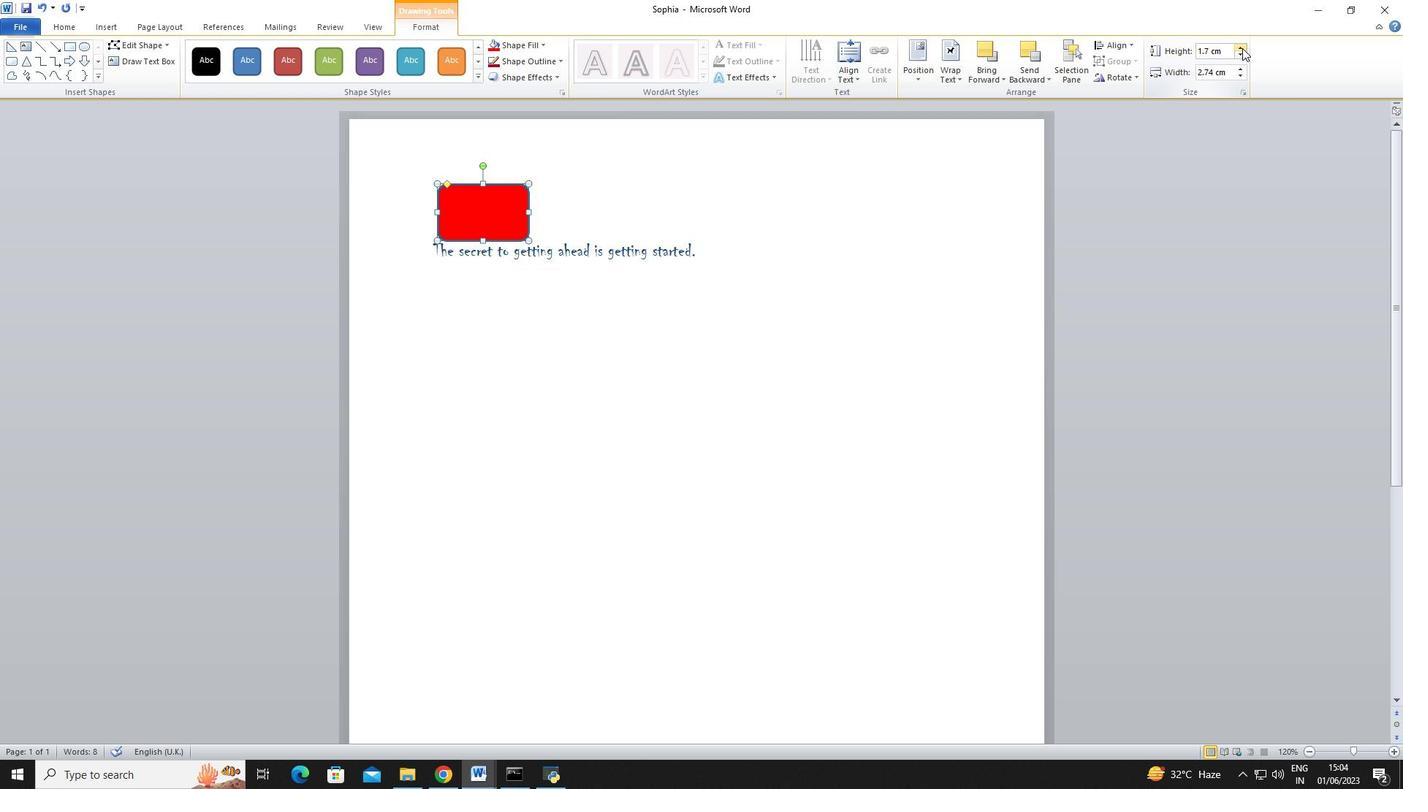 
Action: Mouse pressed left at (1242, 48)
Screenshot: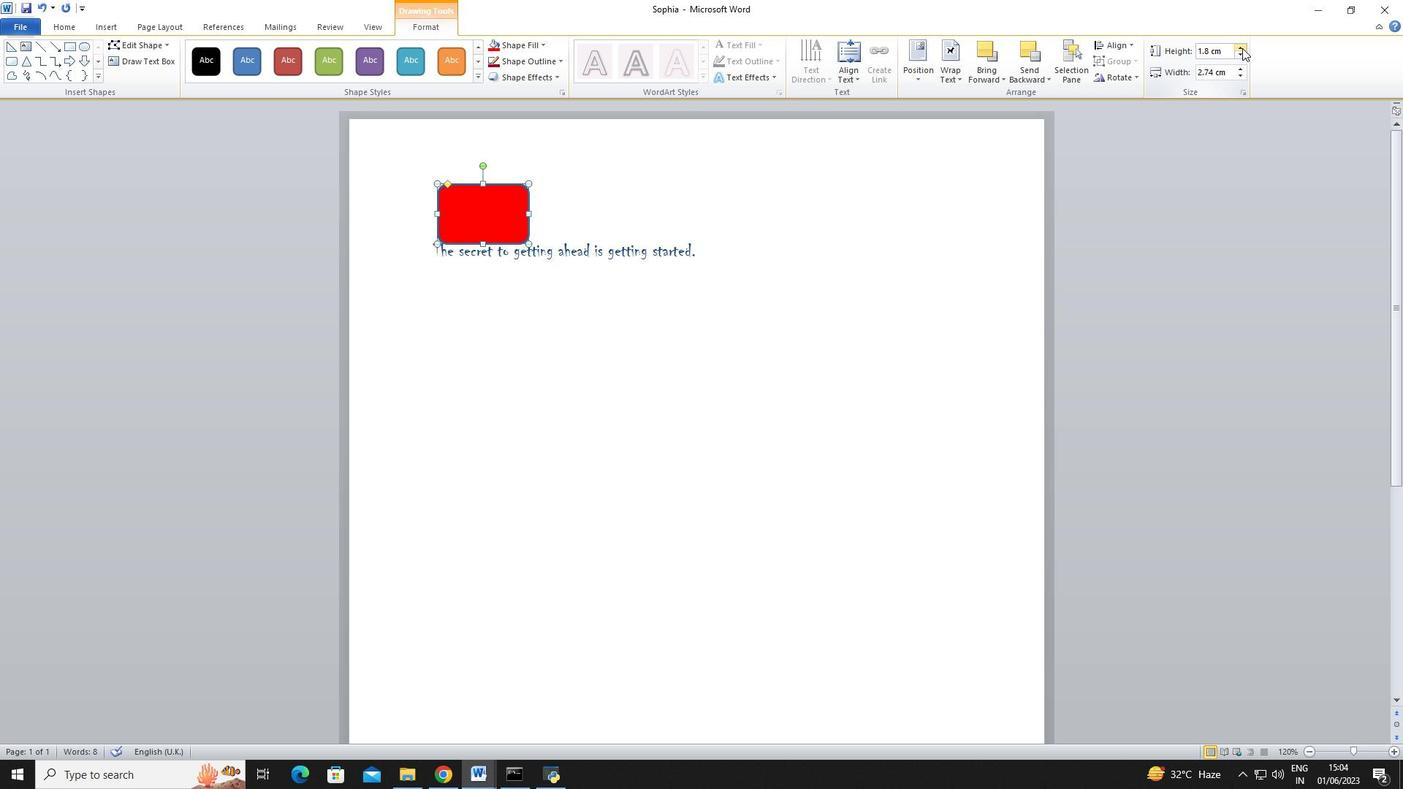 
Action: Mouse pressed left at (1242, 48)
Screenshot: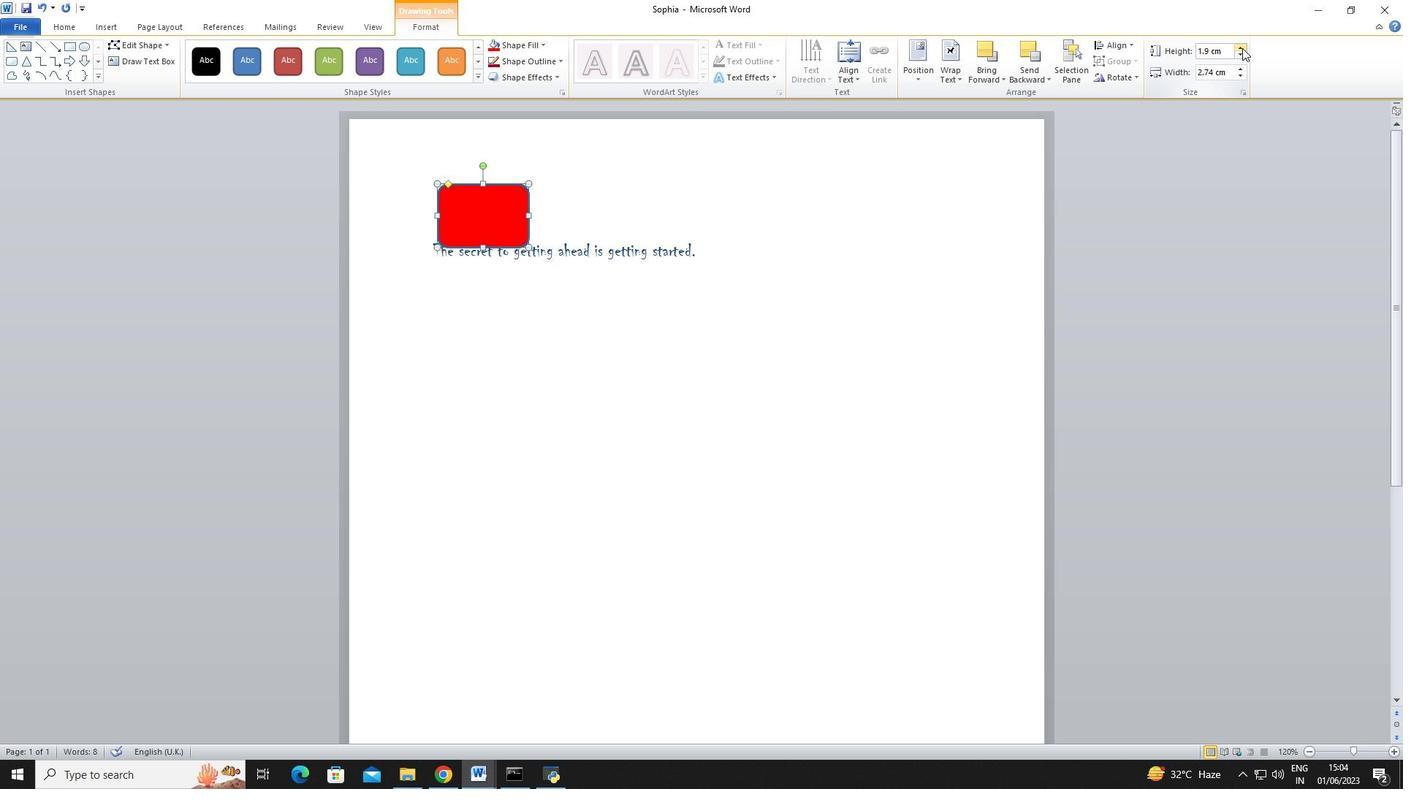 
Action: Mouse pressed left at (1242, 48)
Screenshot: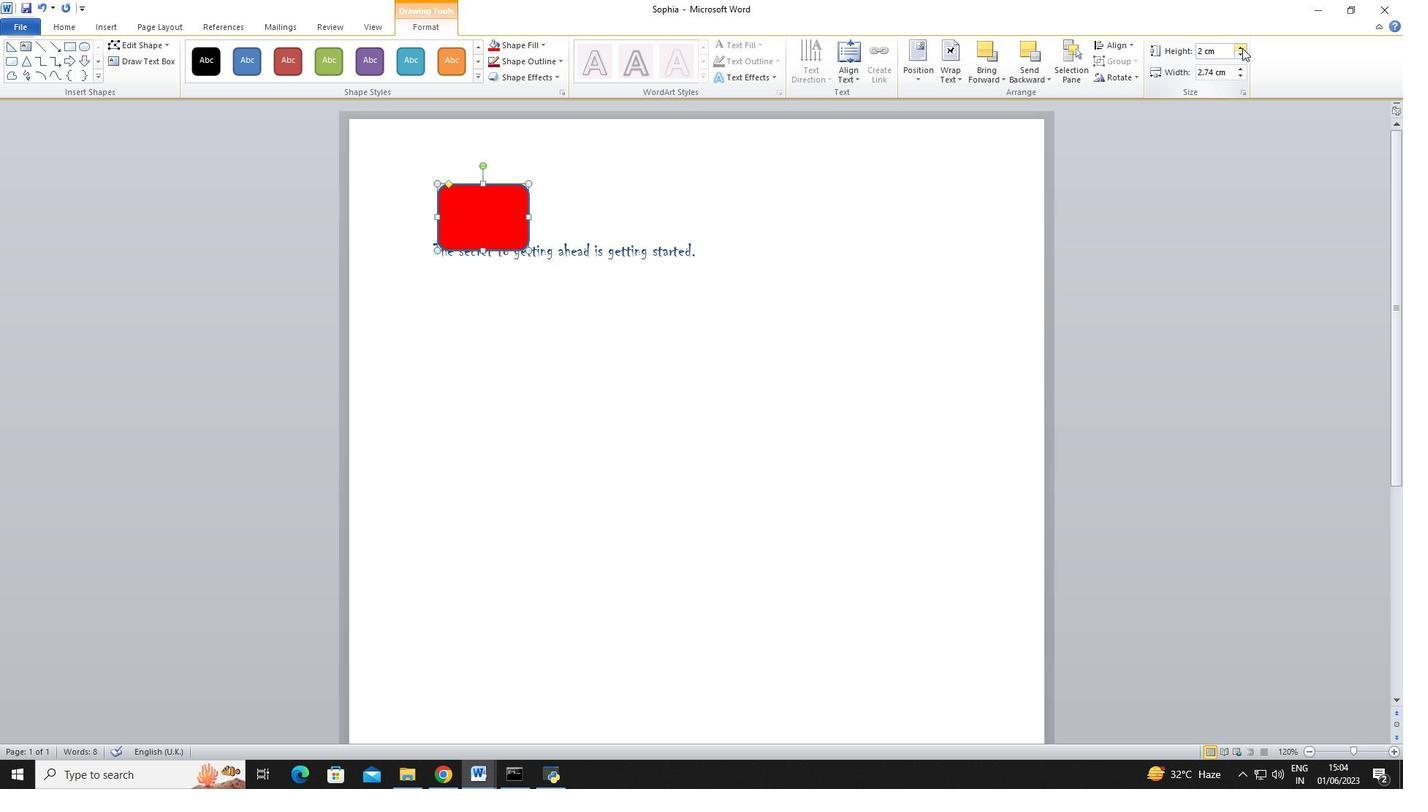 
Action: Mouse pressed left at (1242, 48)
Screenshot: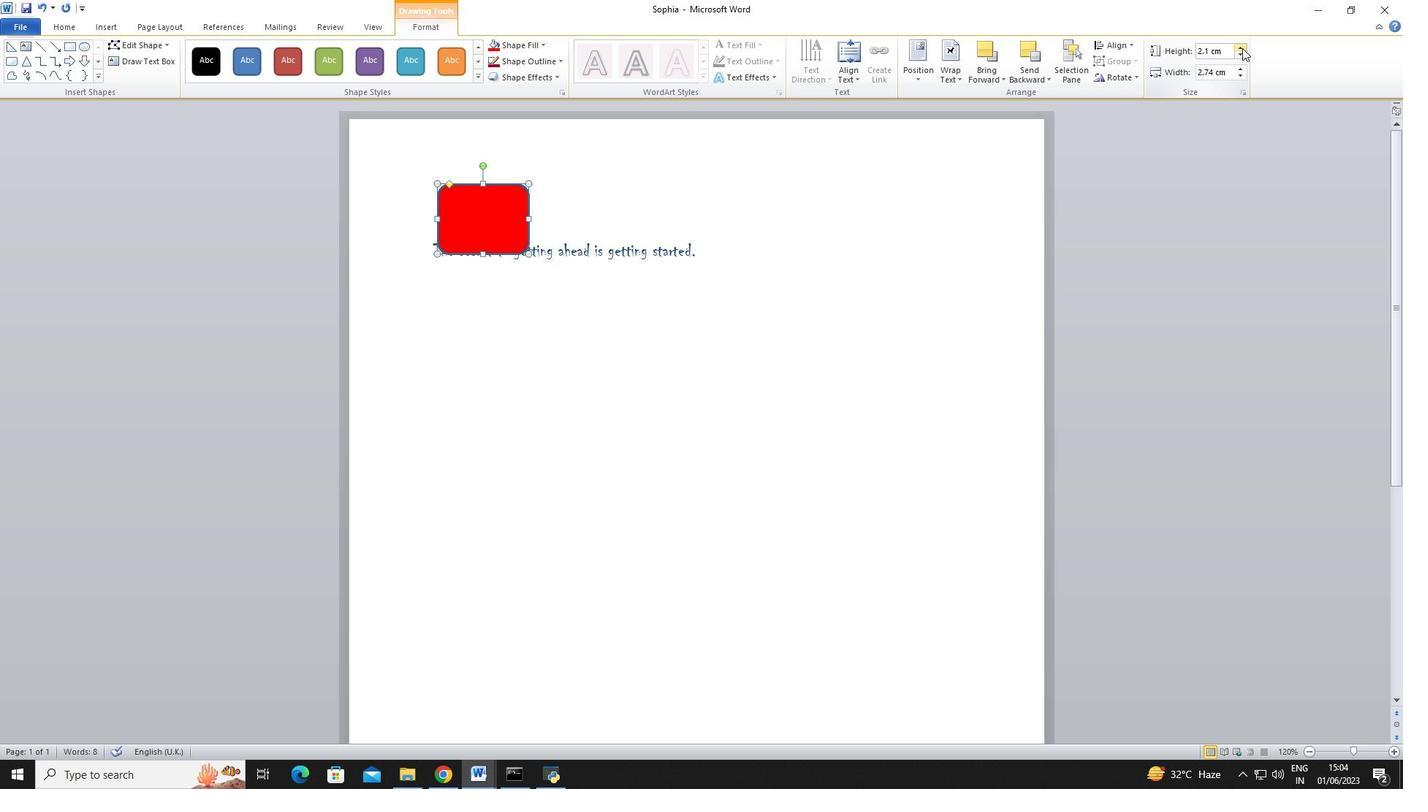 
Action: Mouse pressed left at (1242, 48)
Screenshot: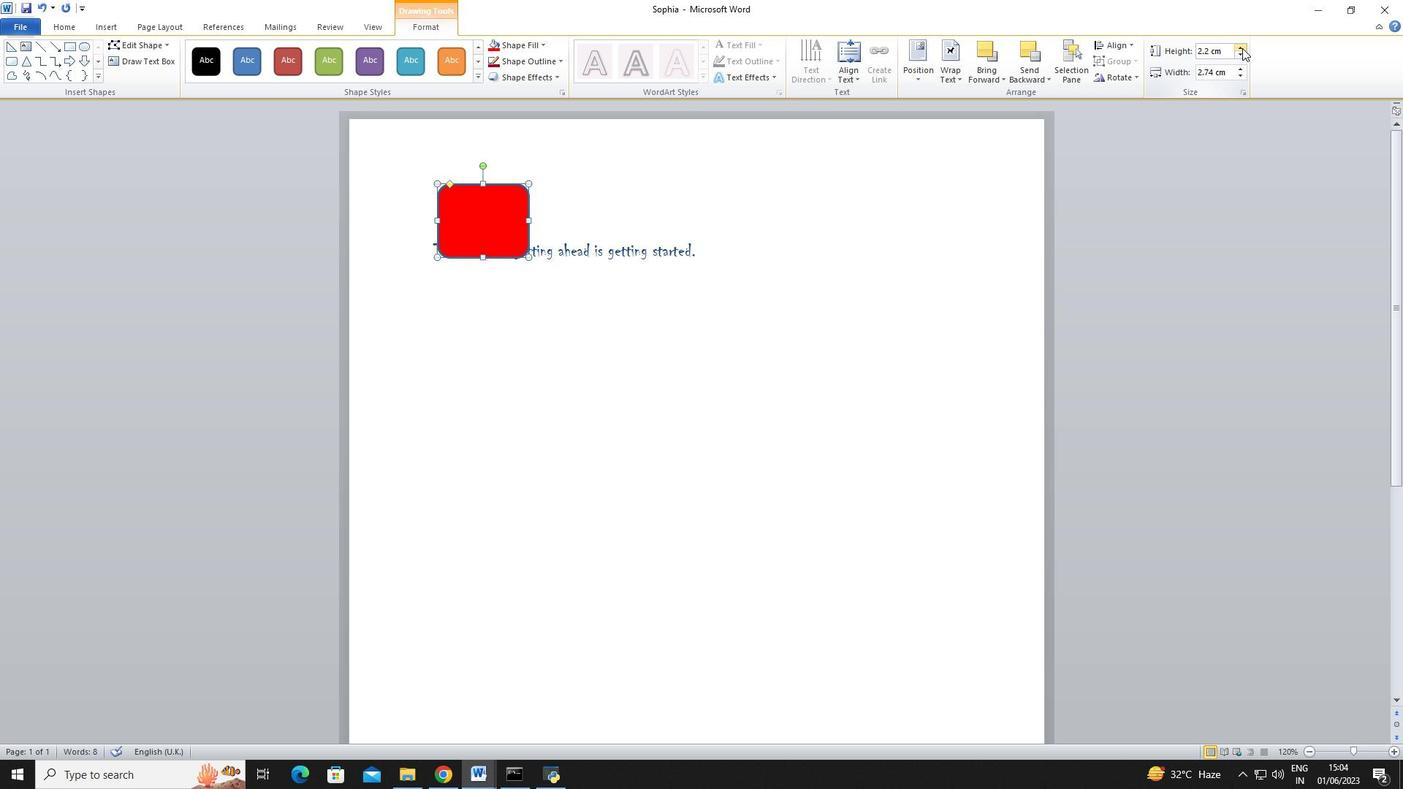 
Action: Mouse pressed left at (1242, 48)
Screenshot: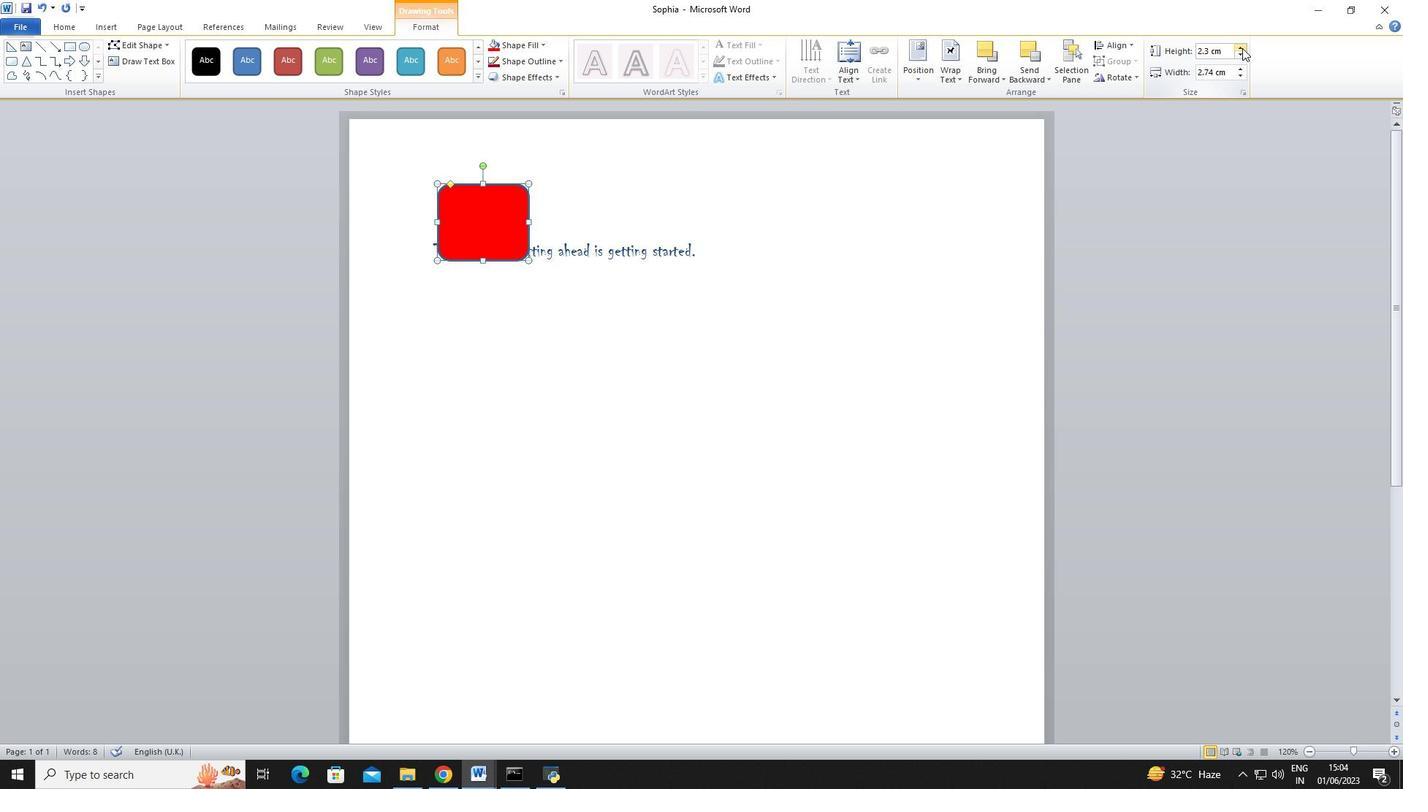 
Action: Mouse pressed left at (1242, 48)
Screenshot: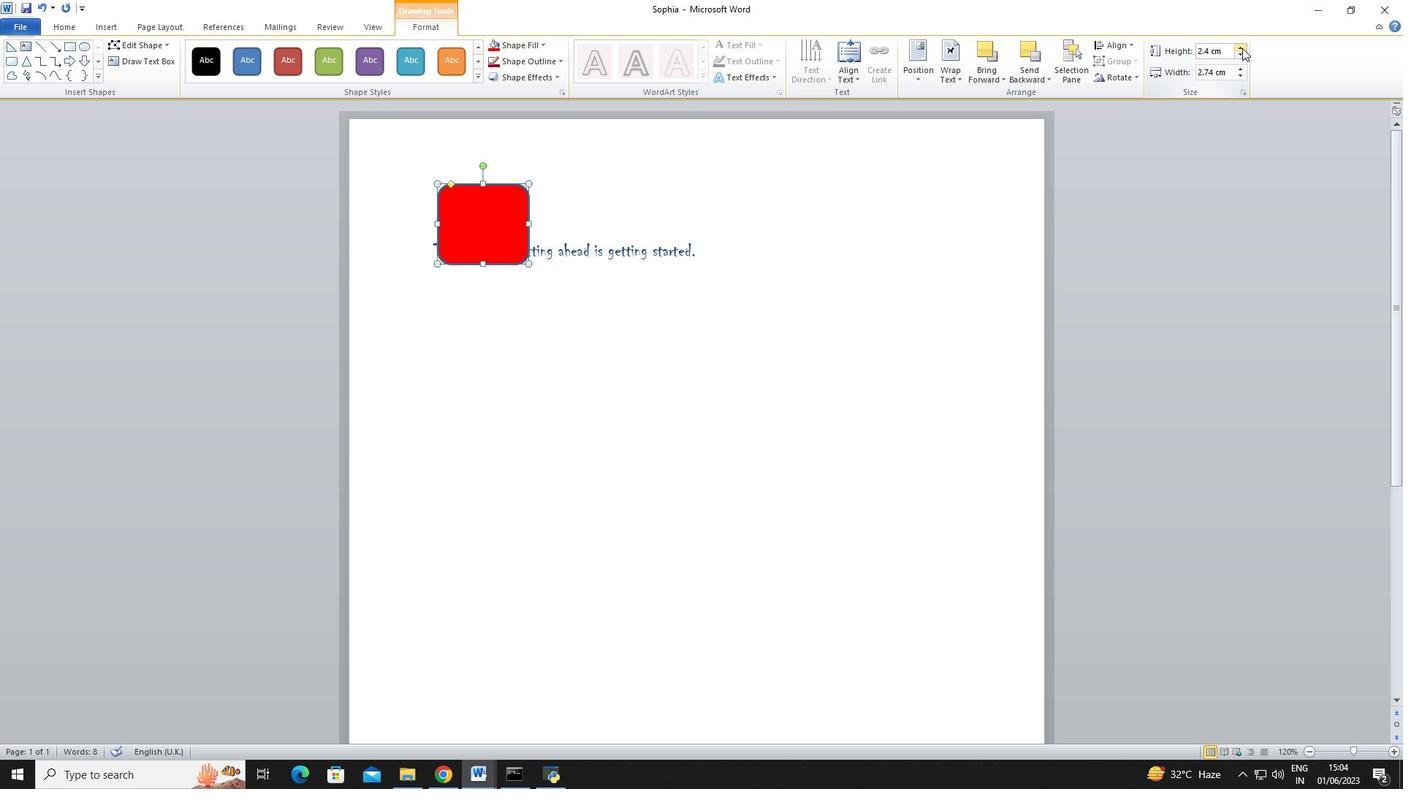 
Action: Mouse pressed left at (1242, 48)
Screenshot: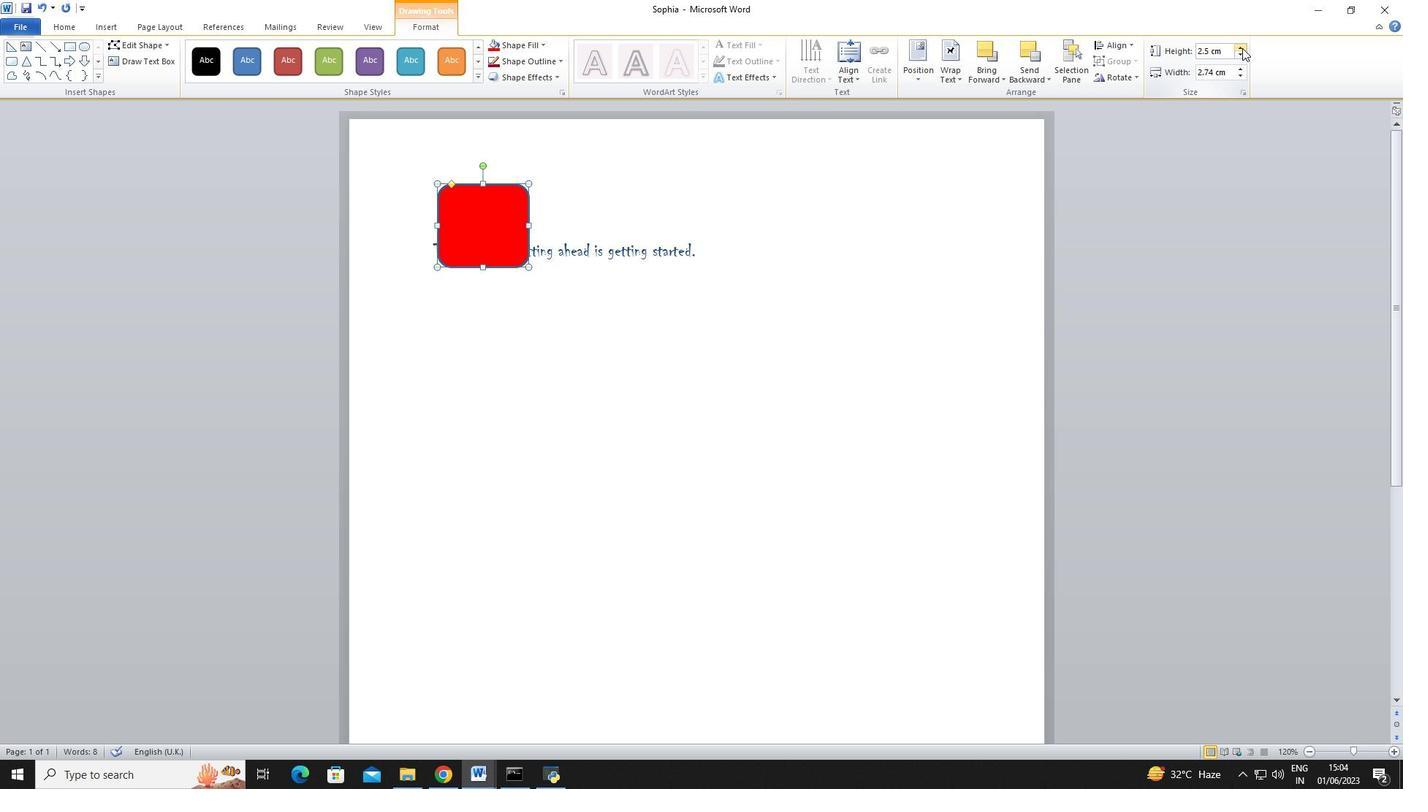 
Action: Mouse pressed left at (1242, 48)
Screenshot: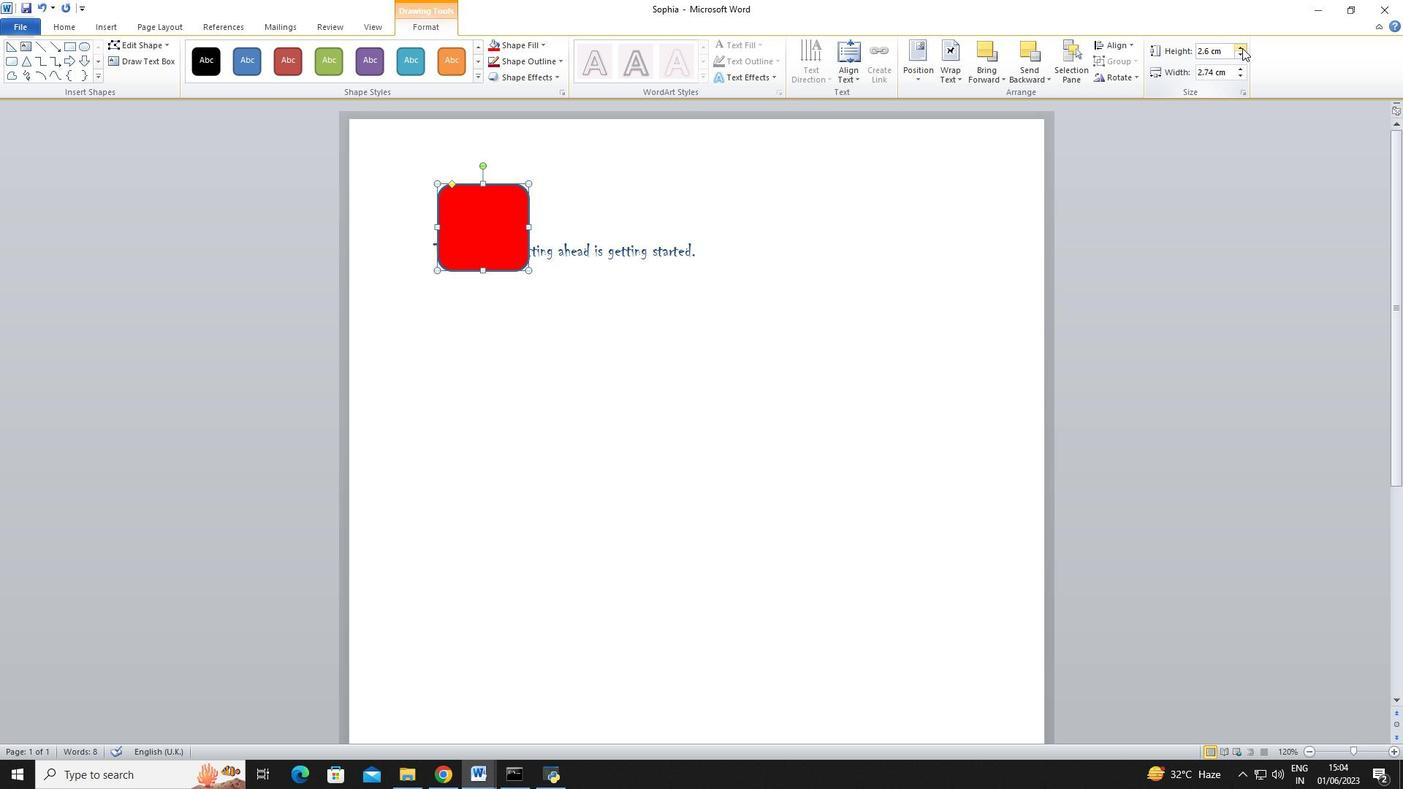 
Action: Mouse pressed left at (1242, 48)
Screenshot: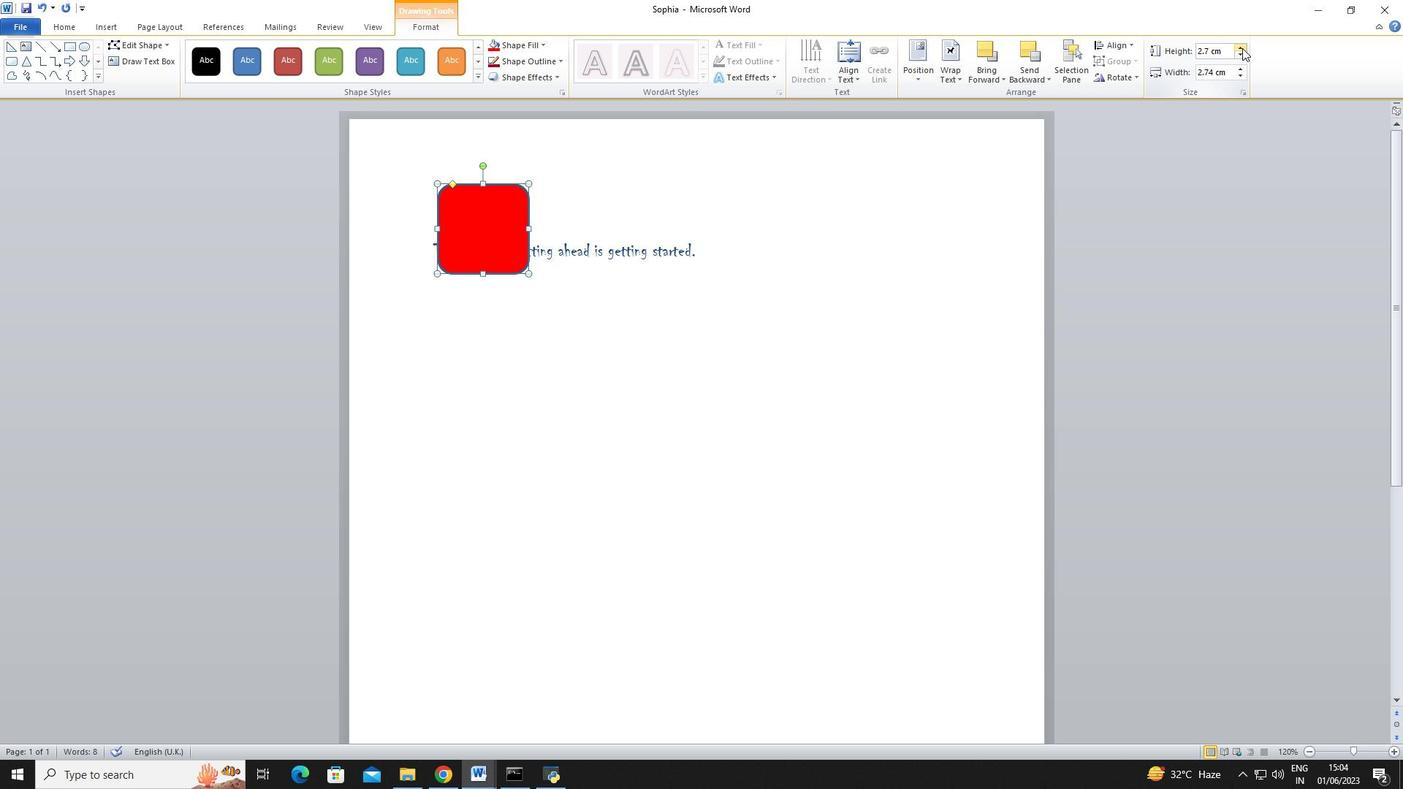 
Action: Mouse pressed left at (1242, 48)
Screenshot: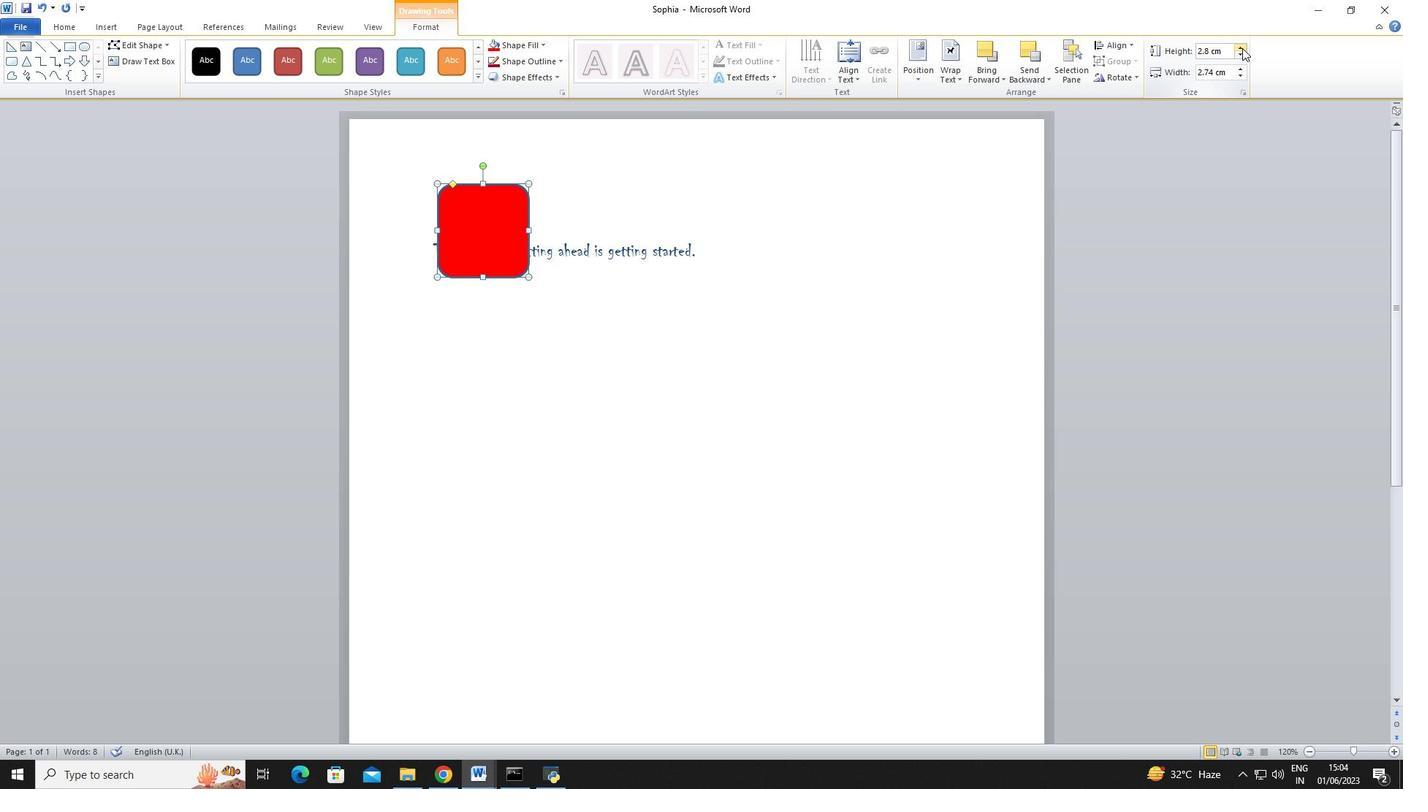 
Action: Mouse pressed left at (1242, 48)
Screenshot: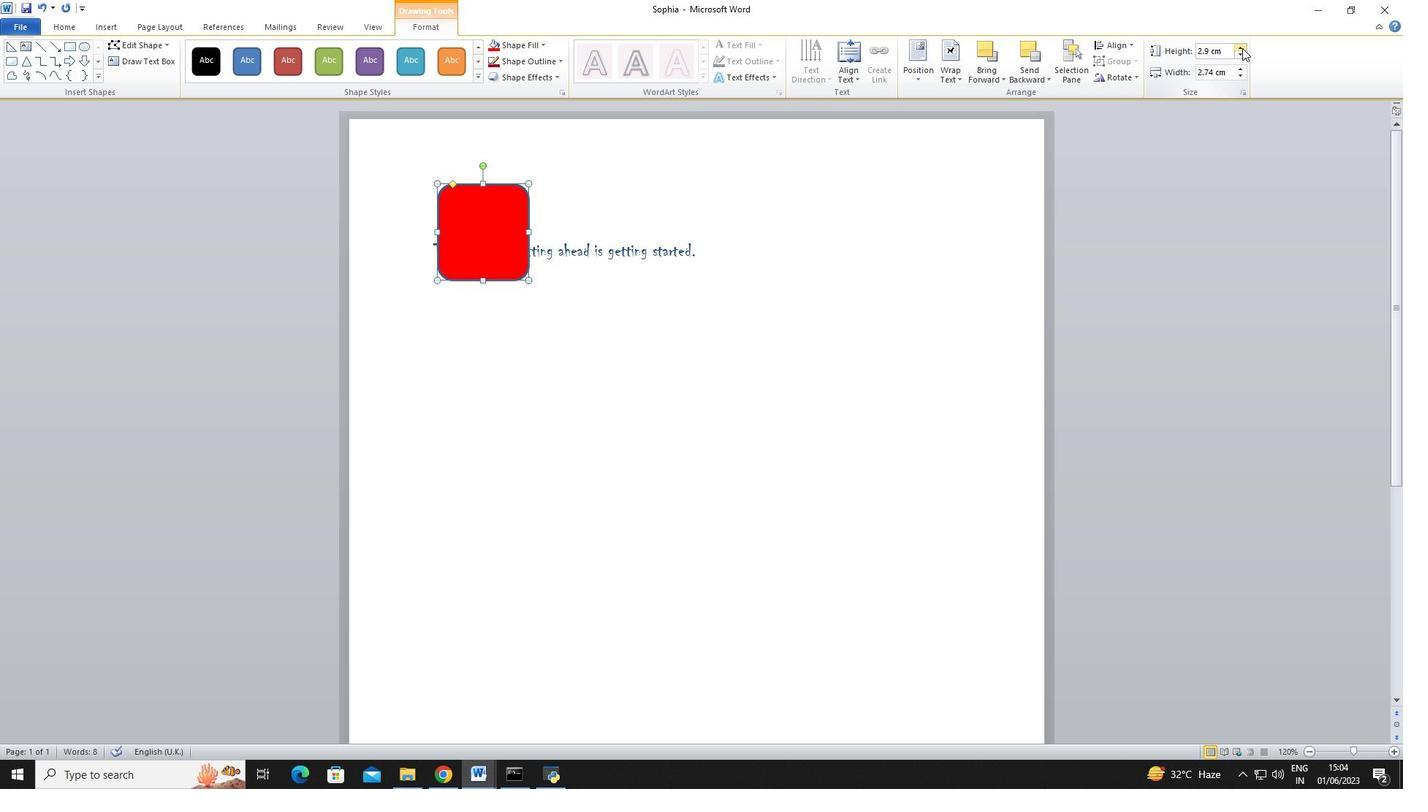 
Action: Mouse moved to (433, 247)
Screenshot: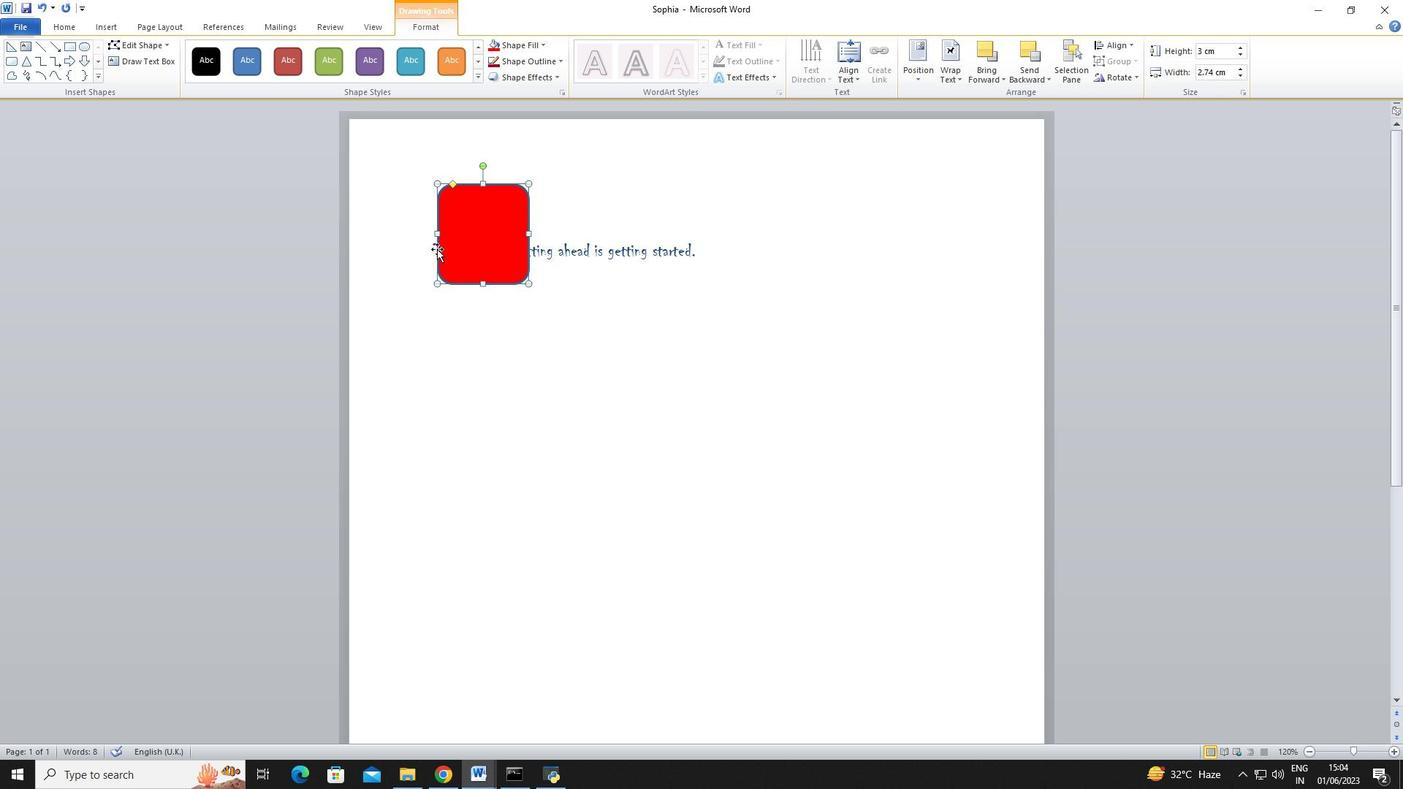 
Action: Mouse pressed left at (433, 247)
Screenshot: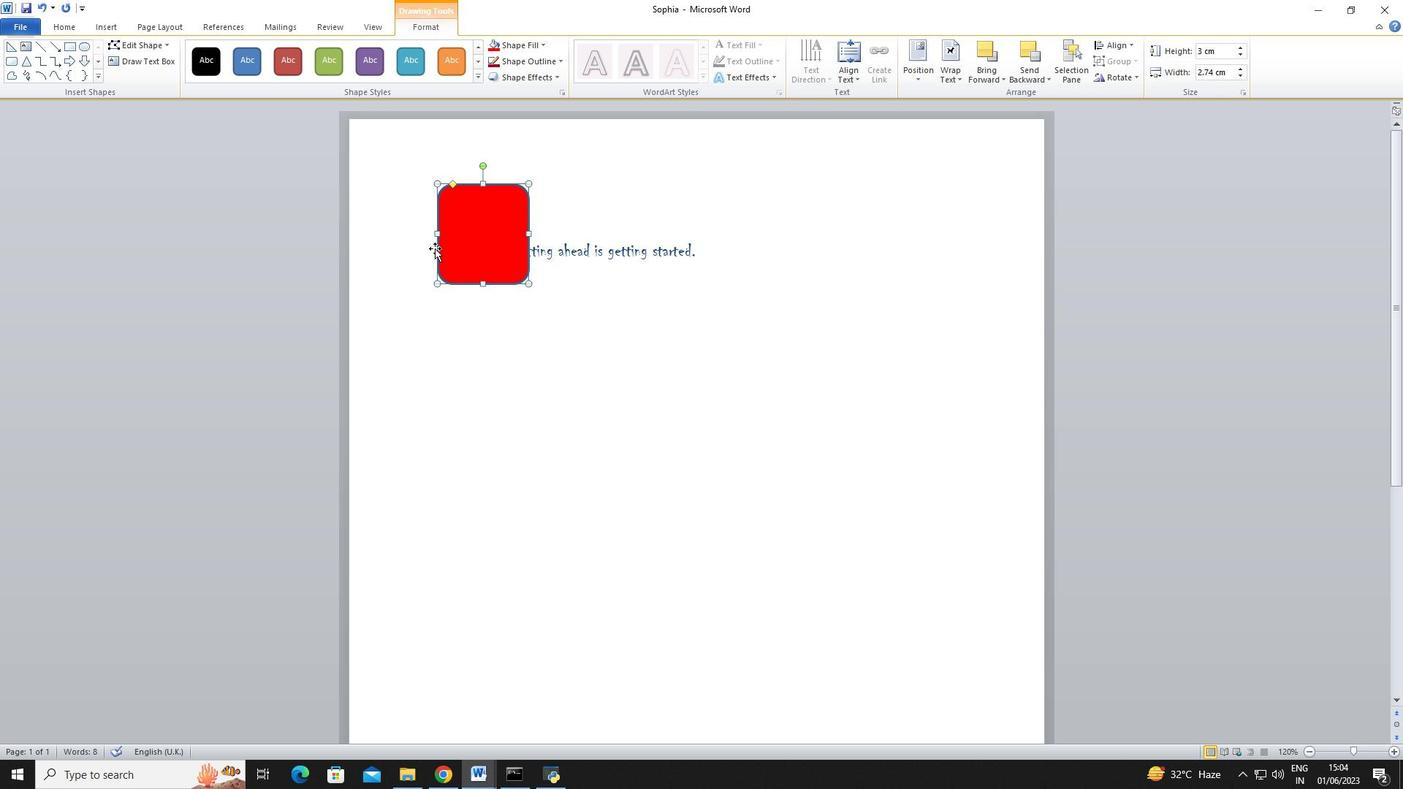 
Action: Mouse moved to (434, 244)
Screenshot: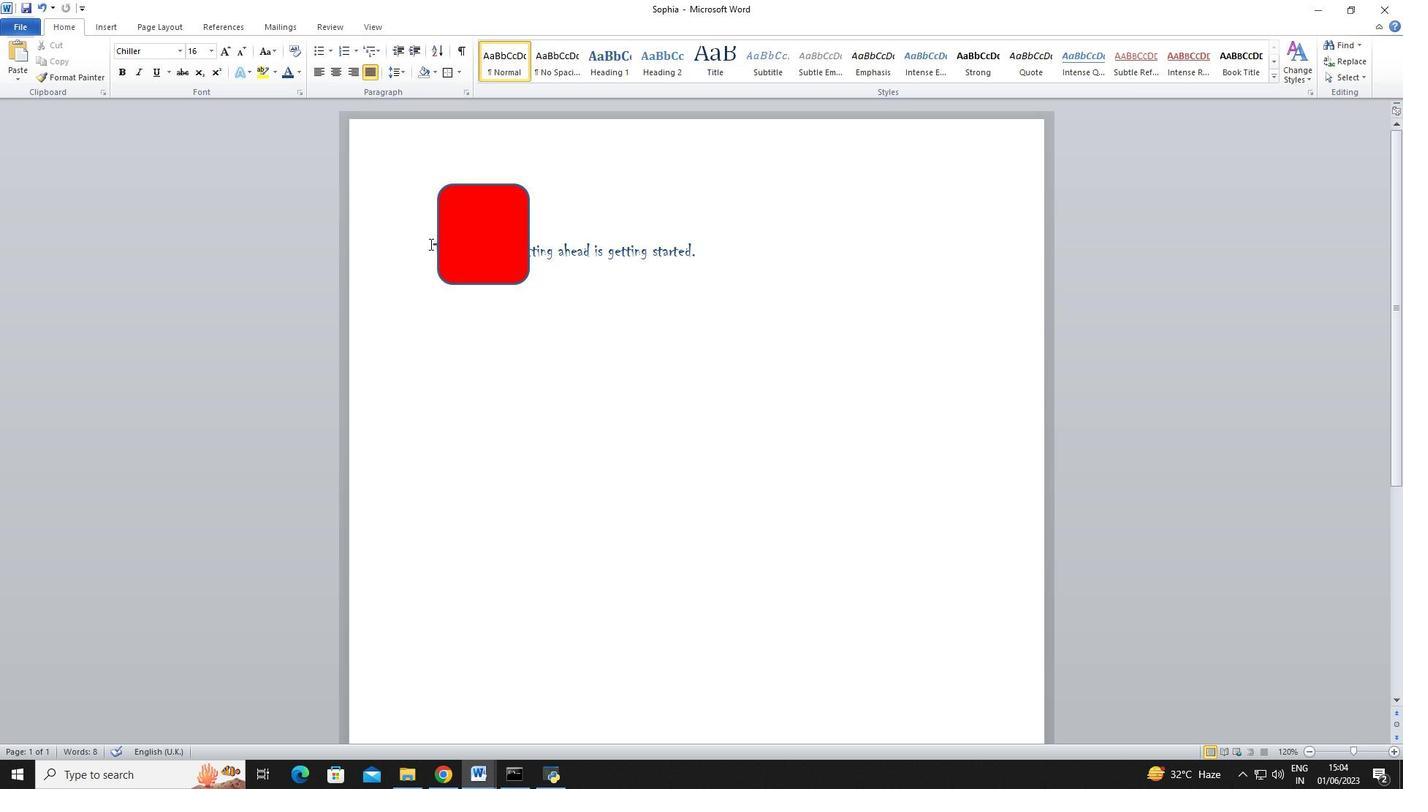 
Action: Mouse pressed left at (434, 244)
Screenshot: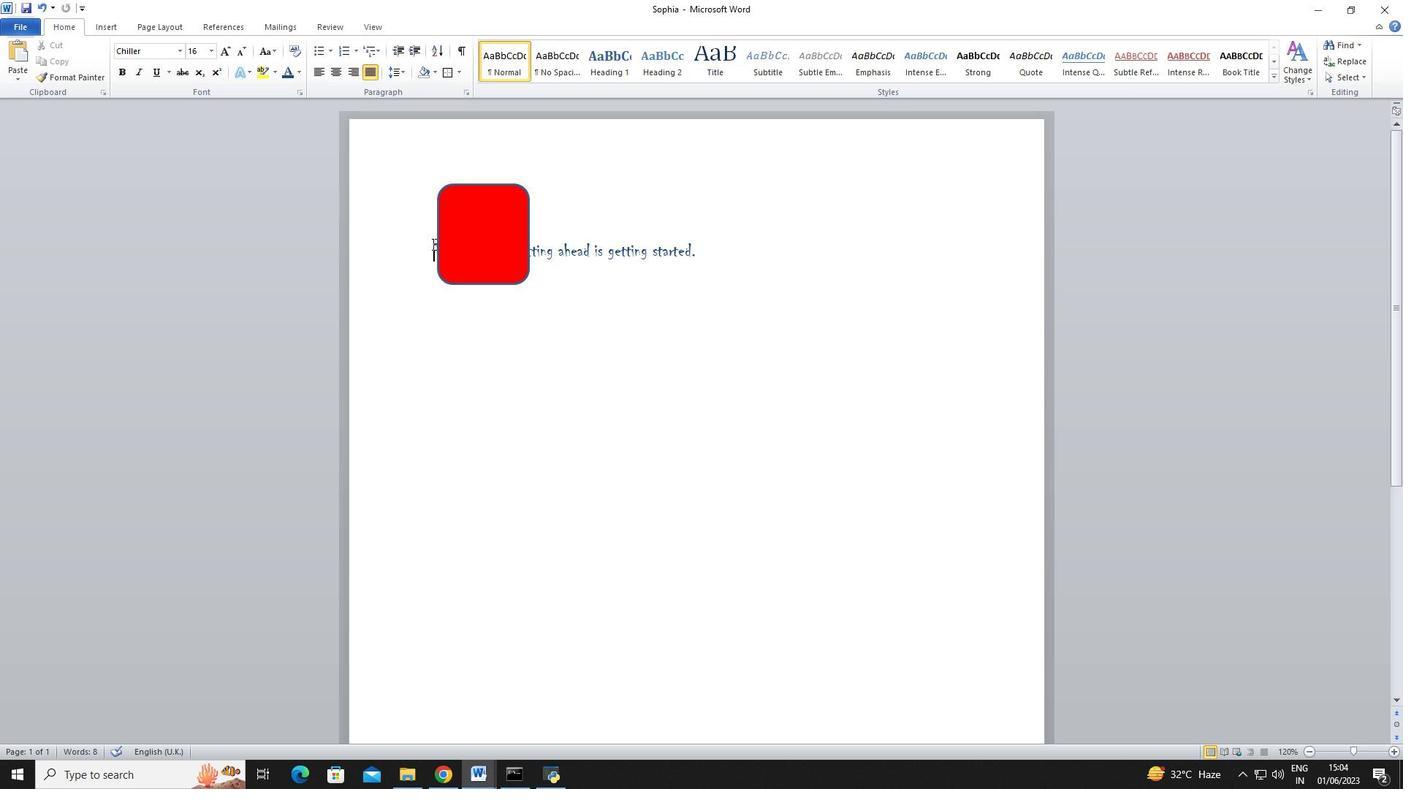 
Action: Mouse moved to (454, 257)
Screenshot: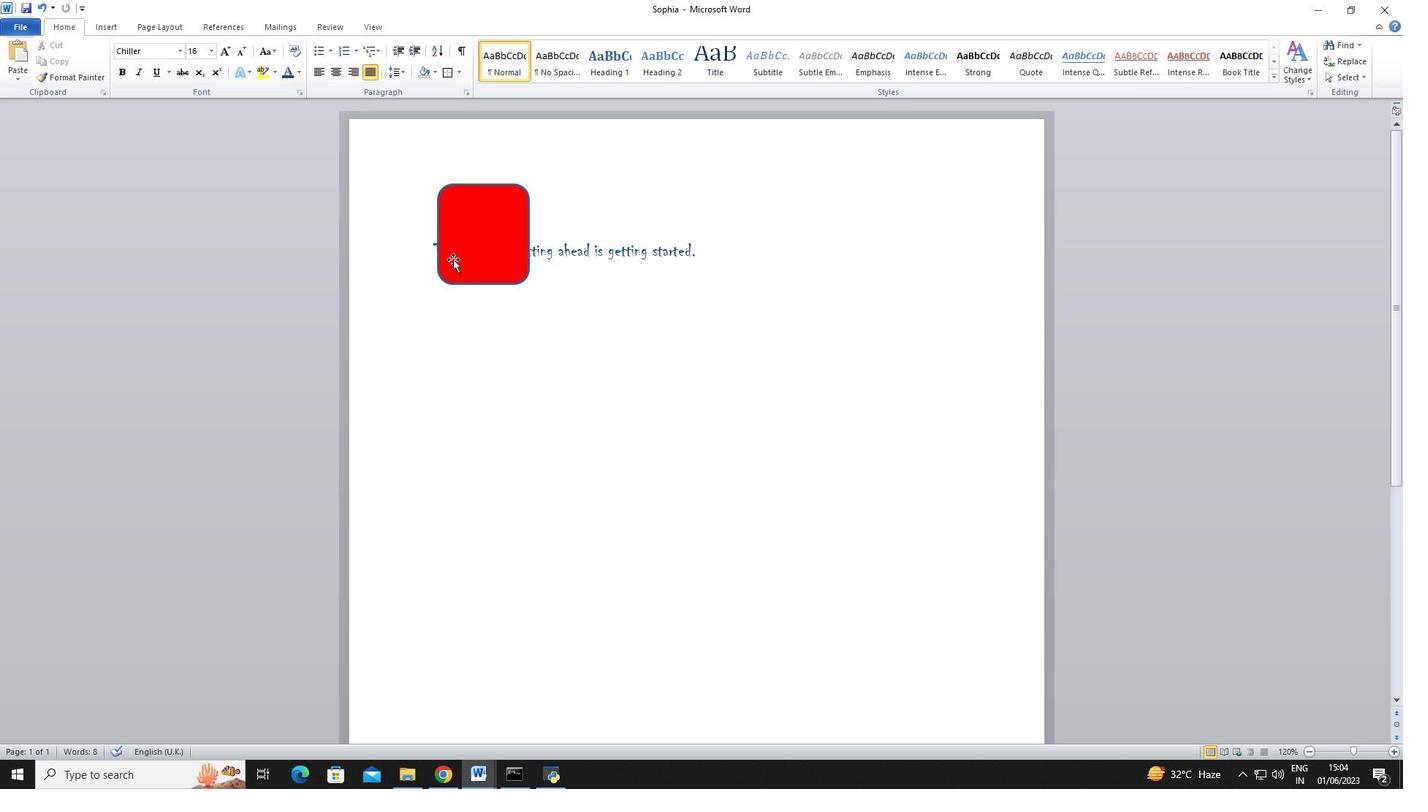 
Action: Key pressed <Key.enter><Key.enter>
Screenshot: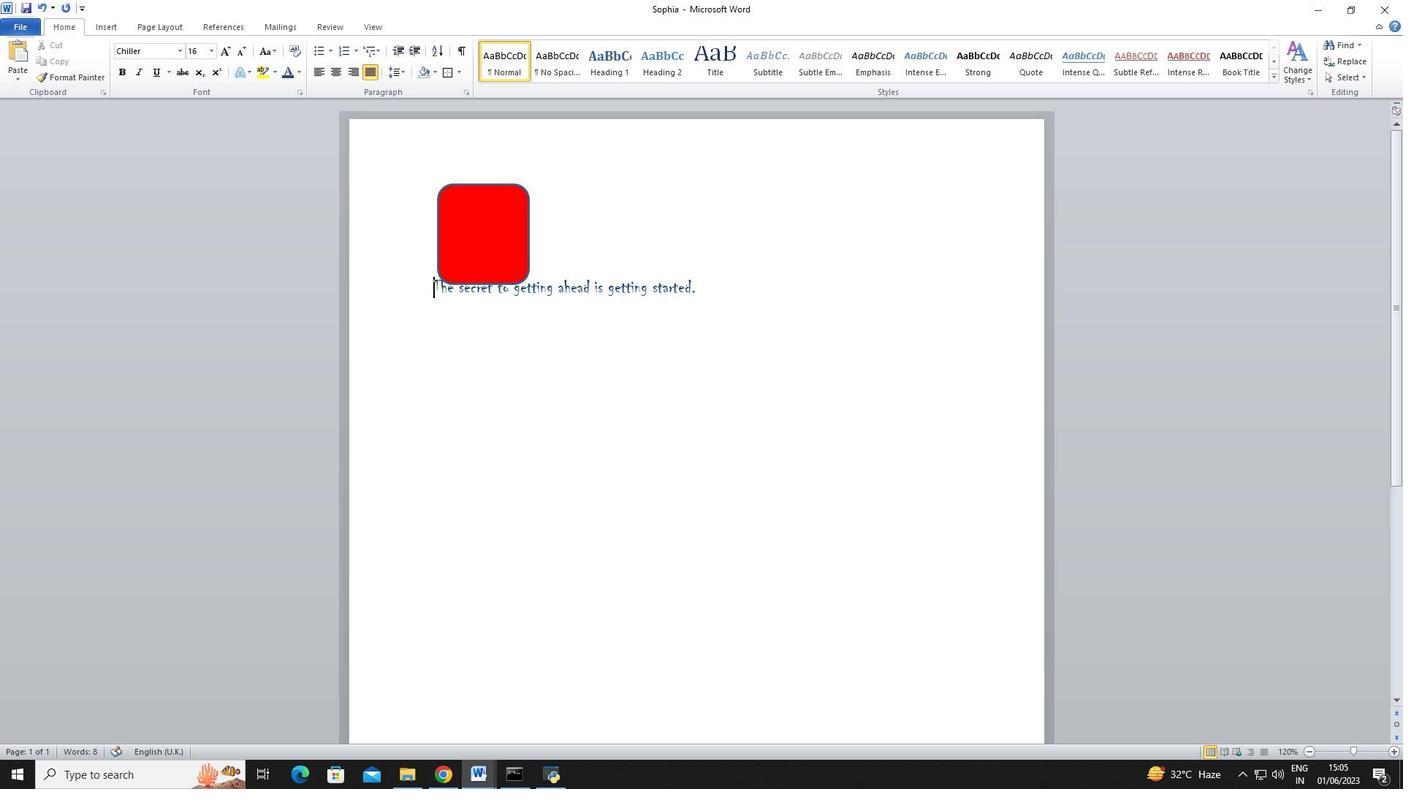 
Action: Mouse moved to (466, 244)
Screenshot: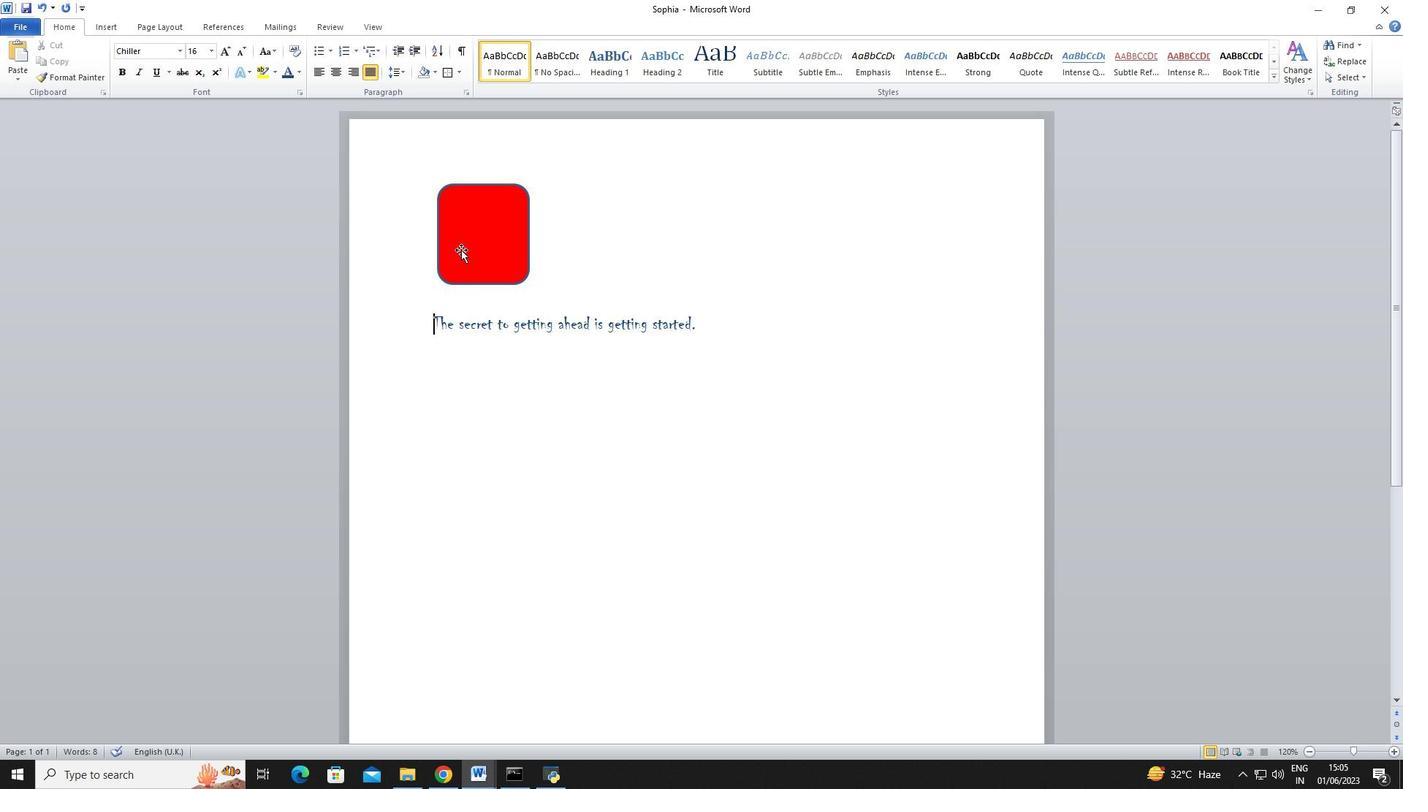 
